 Task: Find connections with filter location Maināguri with filter topic #Sustainabilitywith filter profile language Potuguese with filter current company Manappuram Finance Limited with filter school Bharath Institute Of Science And Technology with filter industry Computer Games with filter service category UX Research with filter keywords title Editor/Proofreader
Action: Mouse moved to (471, 66)
Screenshot: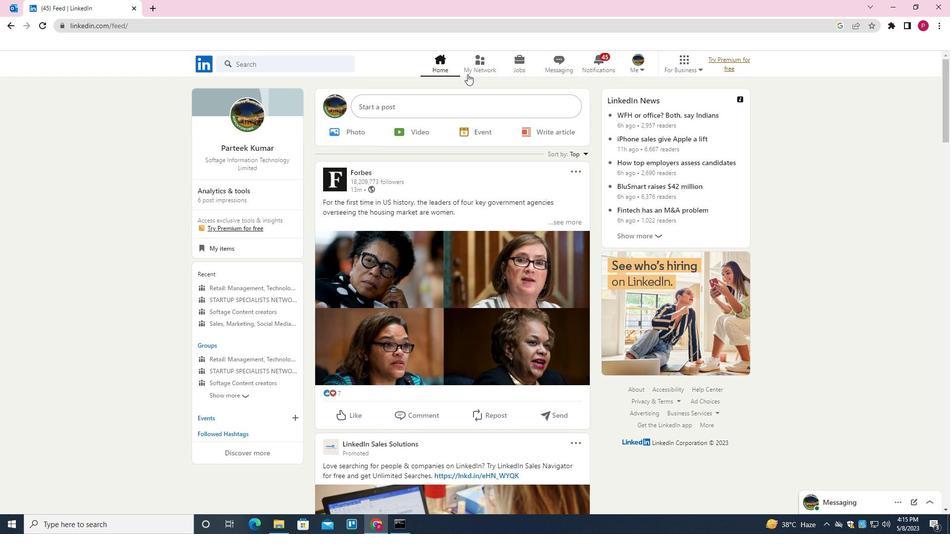
Action: Mouse pressed left at (471, 66)
Screenshot: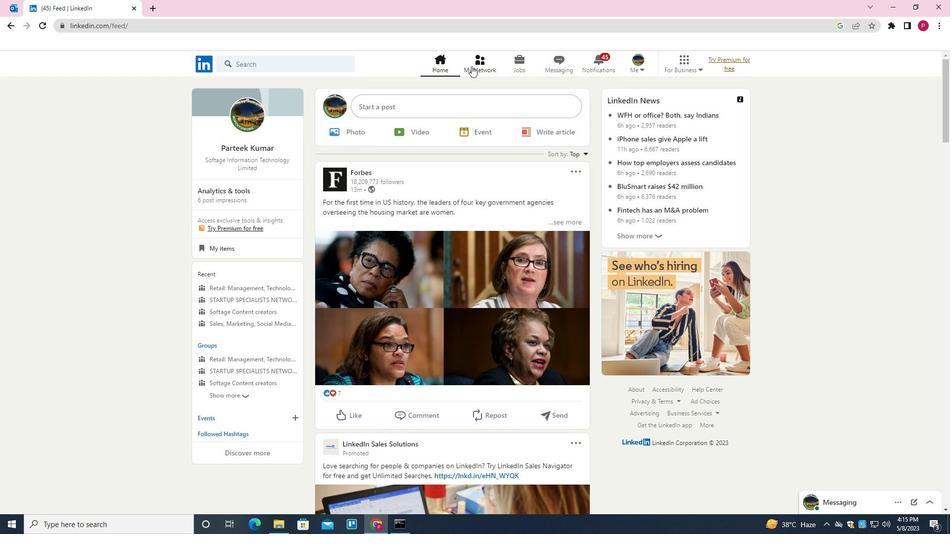 
Action: Mouse moved to (477, 62)
Screenshot: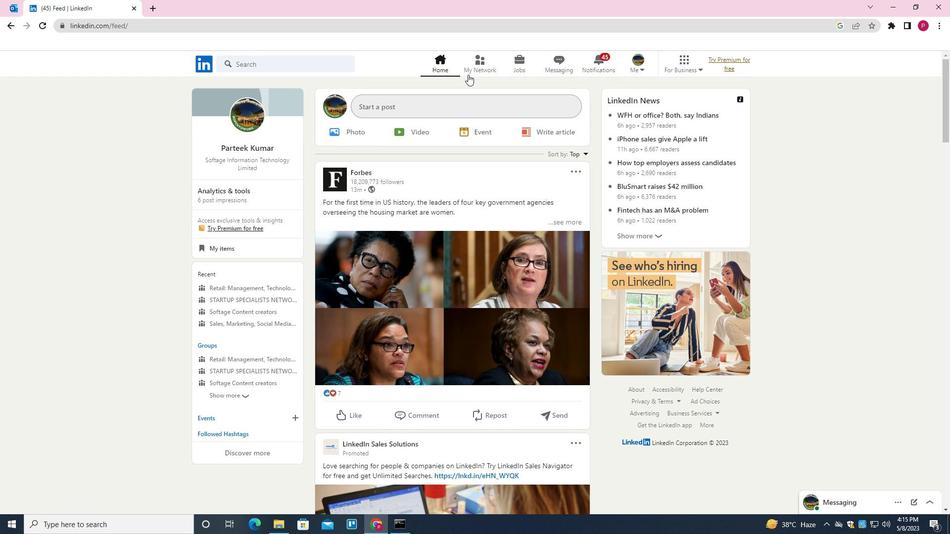 
Action: Mouse pressed left at (477, 62)
Screenshot: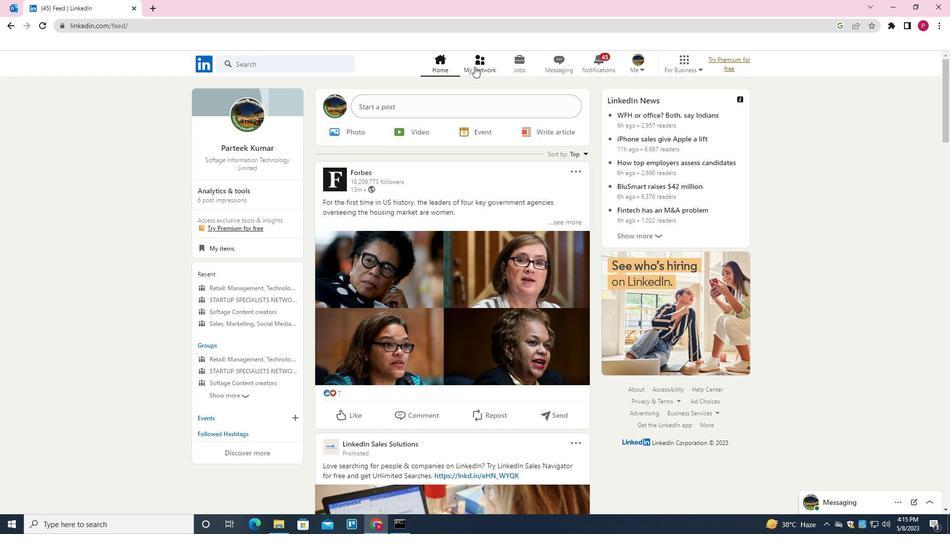 
Action: Mouse moved to (323, 118)
Screenshot: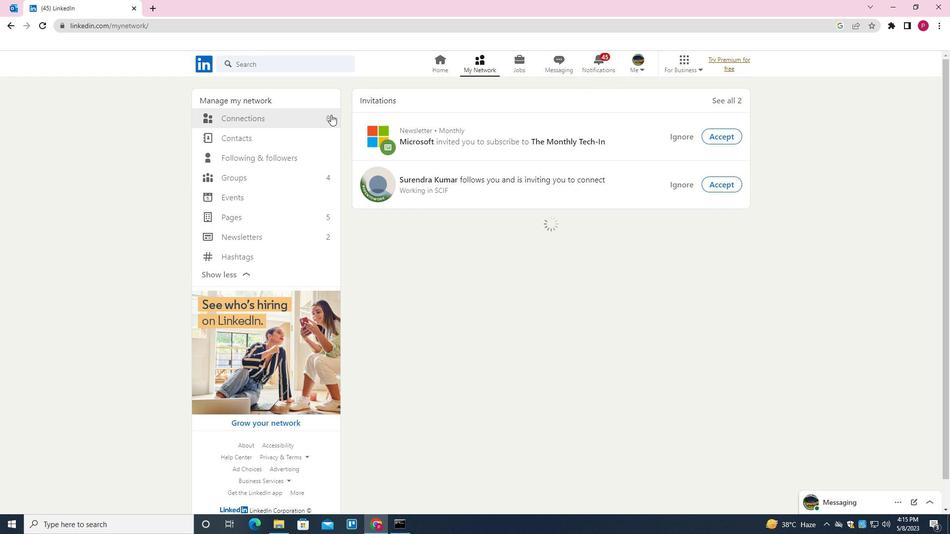 
Action: Mouse pressed left at (323, 118)
Screenshot: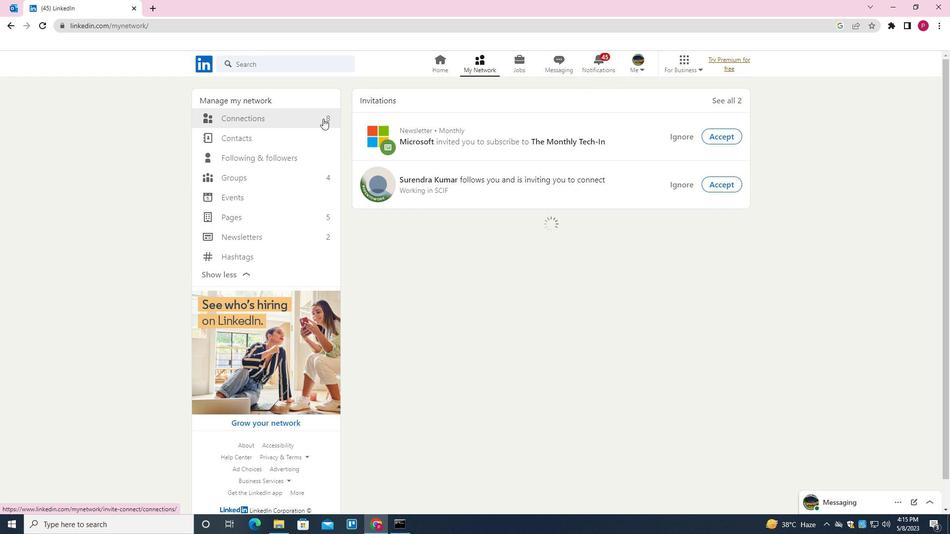 
Action: Mouse moved to (543, 116)
Screenshot: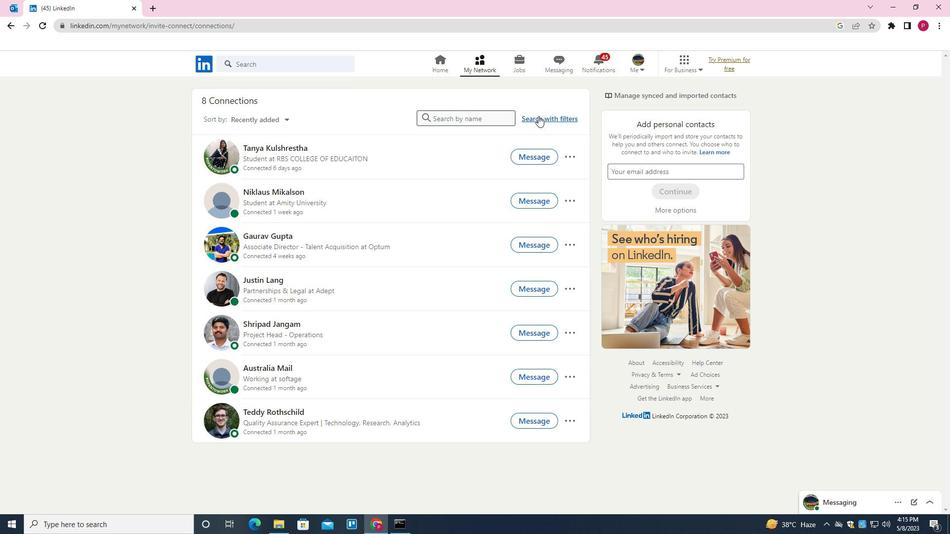 
Action: Mouse pressed left at (543, 116)
Screenshot: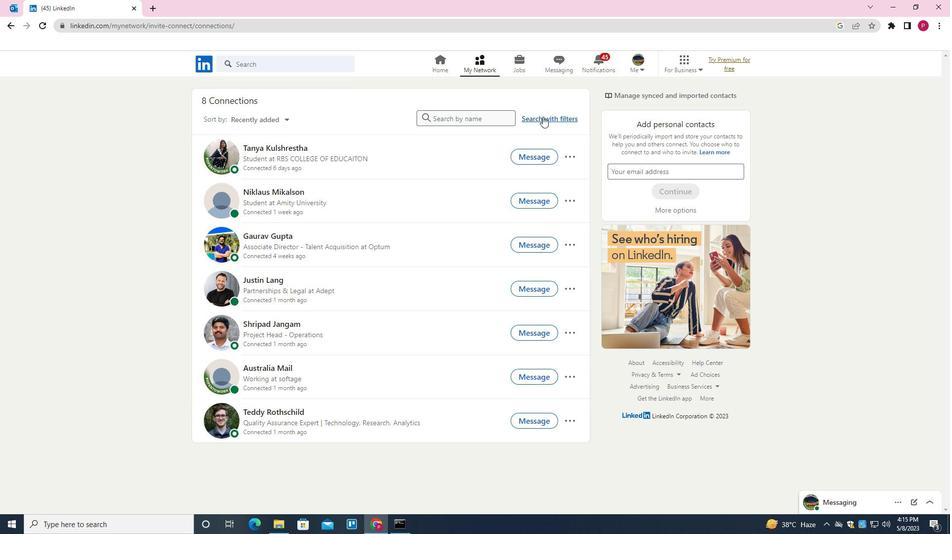 
Action: Mouse moved to (512, 91)
Screenshot: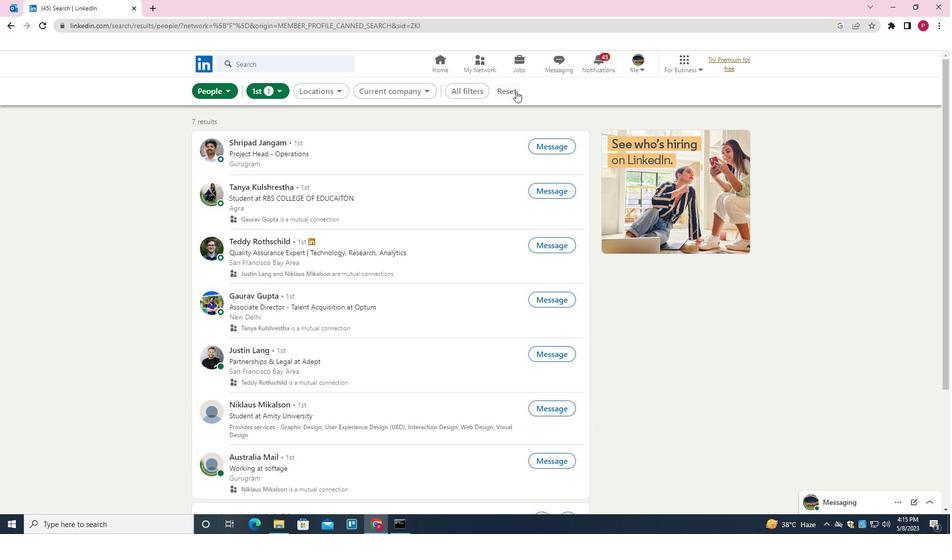 
Action: Mouse pressed left at (512, 91)
Screenshot: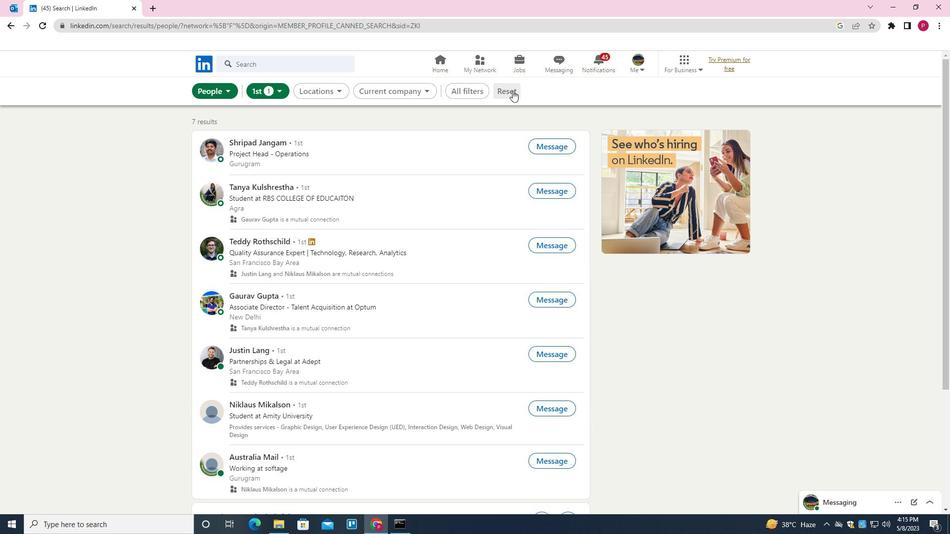 
Action: Mouse moved to (485, 89)
Screenshot: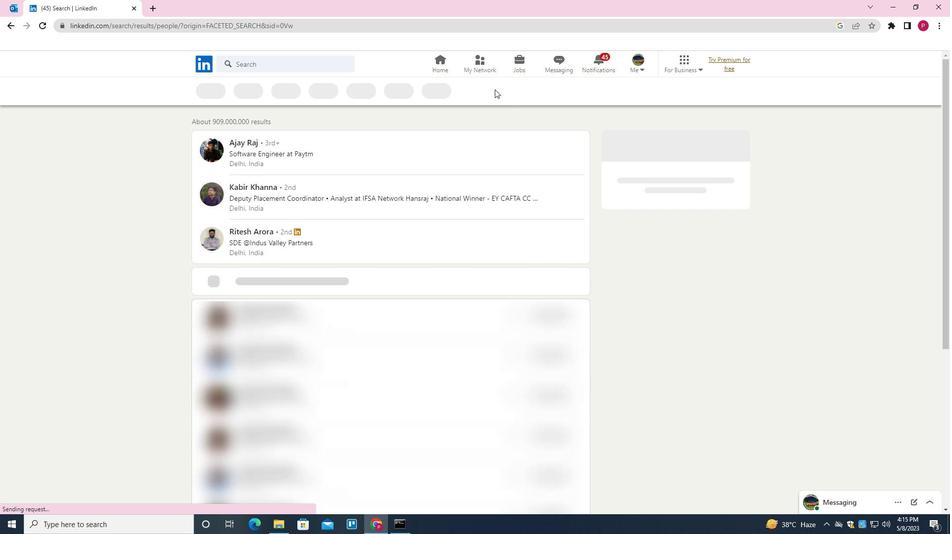 
Action: Mouse pressed left at (485, 89)
Screenshot: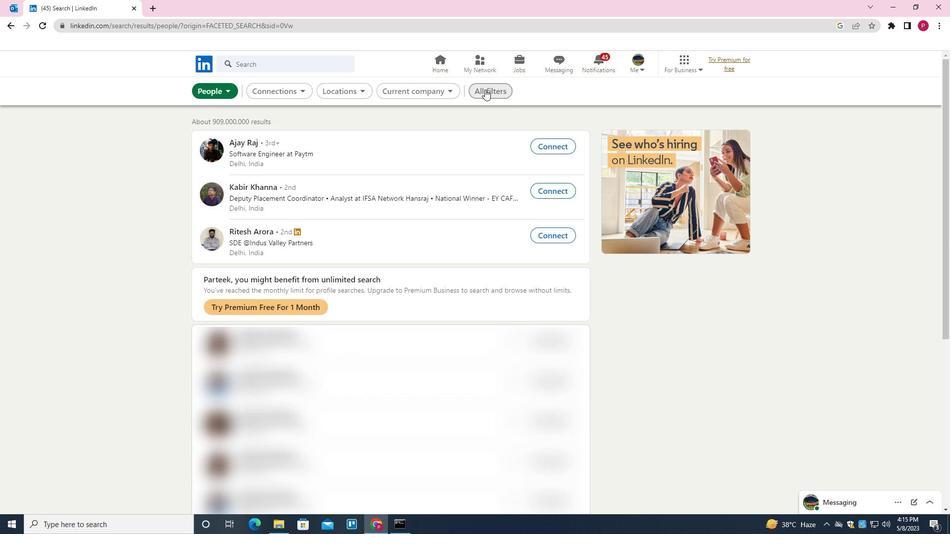 
Action: Mouse moved to (713, 255)
Screenshot: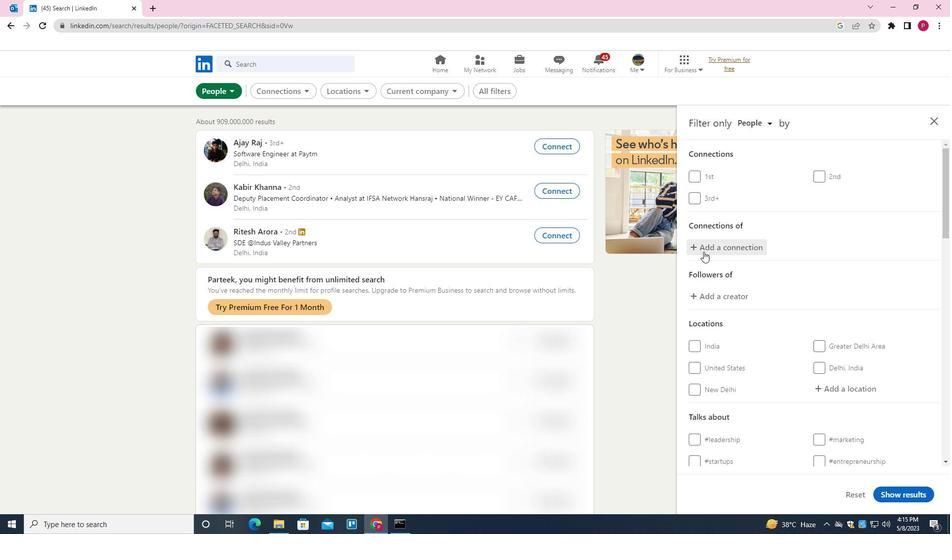 
Action: Mouse scrolled (713, 254) with delta (0, 0)
Screenshot: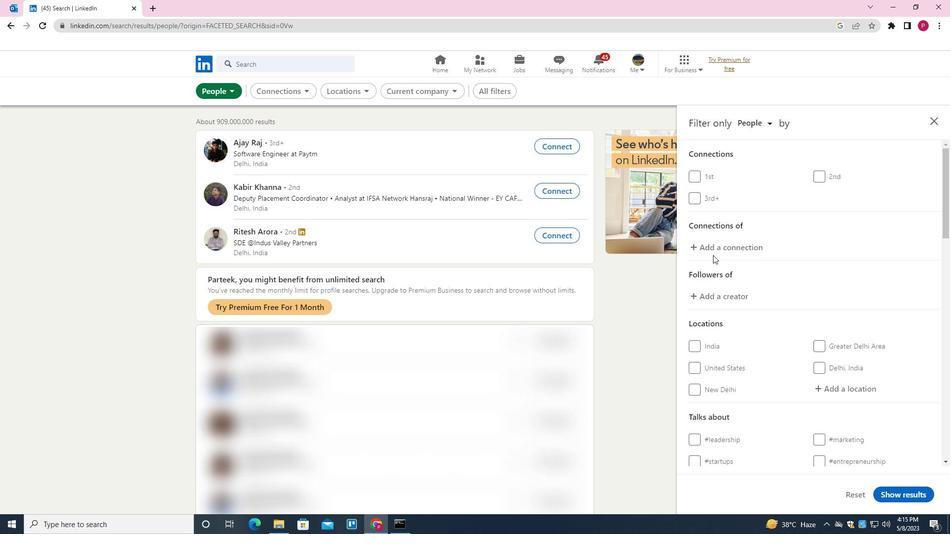 
Action: Mouse moved to (714, 256)
Screenshot: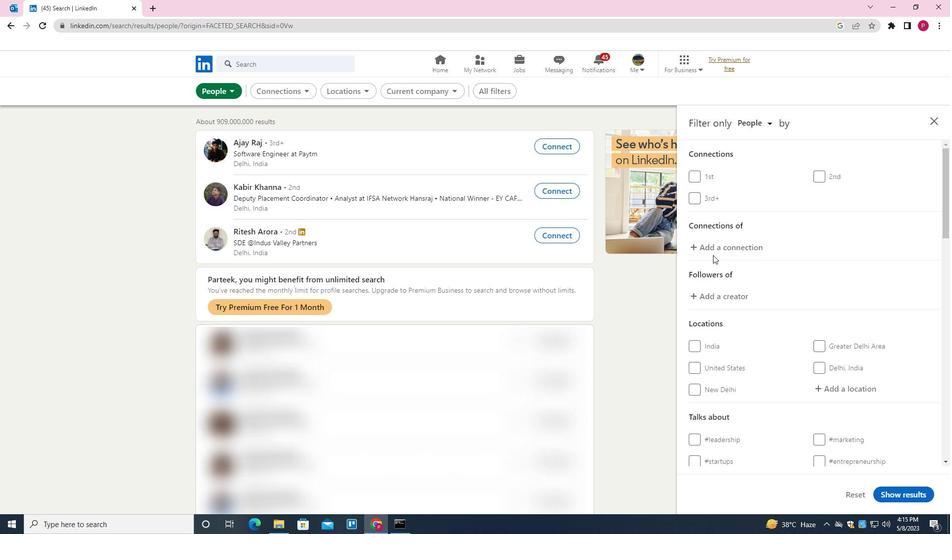 
Action: Mouse scrolled (714, 255) with delta (0, 0)
Screenshot: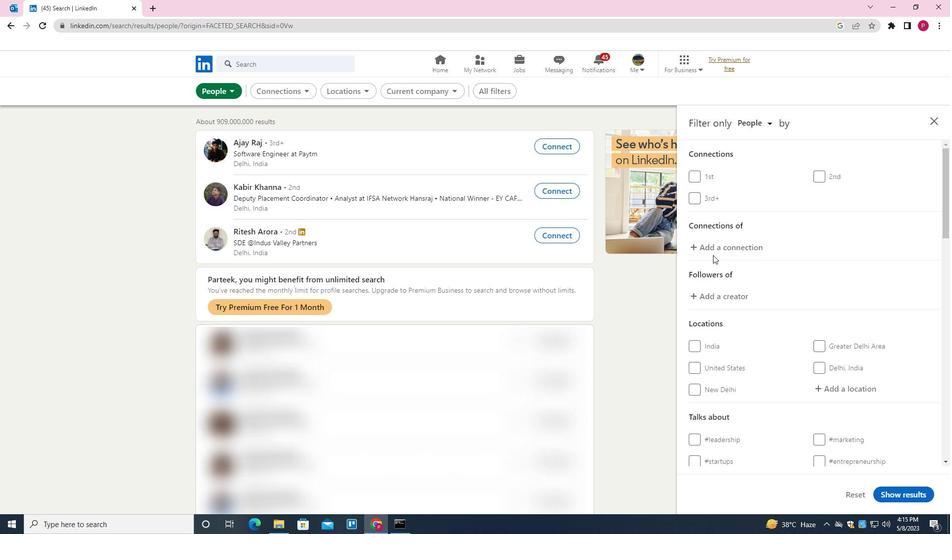 
Action: Mouse scrolled (714, 255) with delta (0, 0)
Screenshot: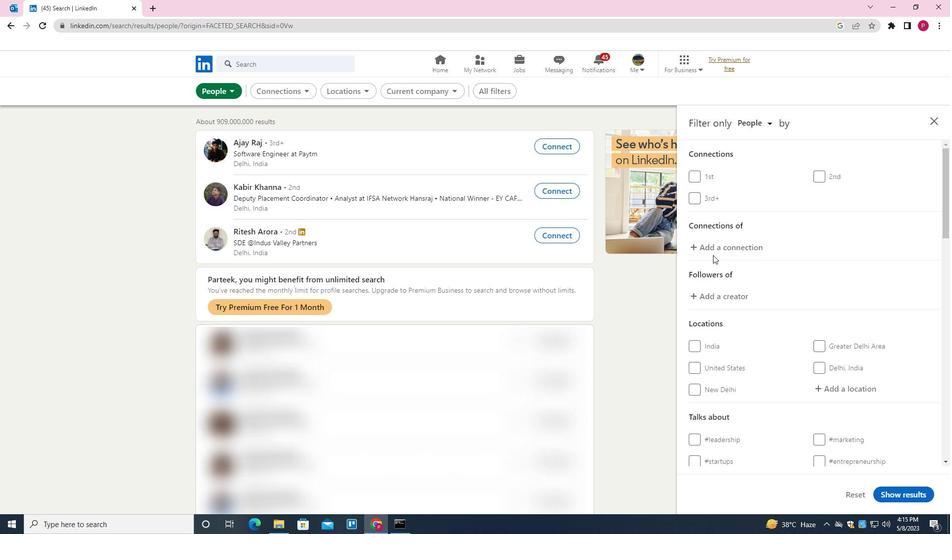 
Action: Mouse moved to (835, 237)
Screenshot: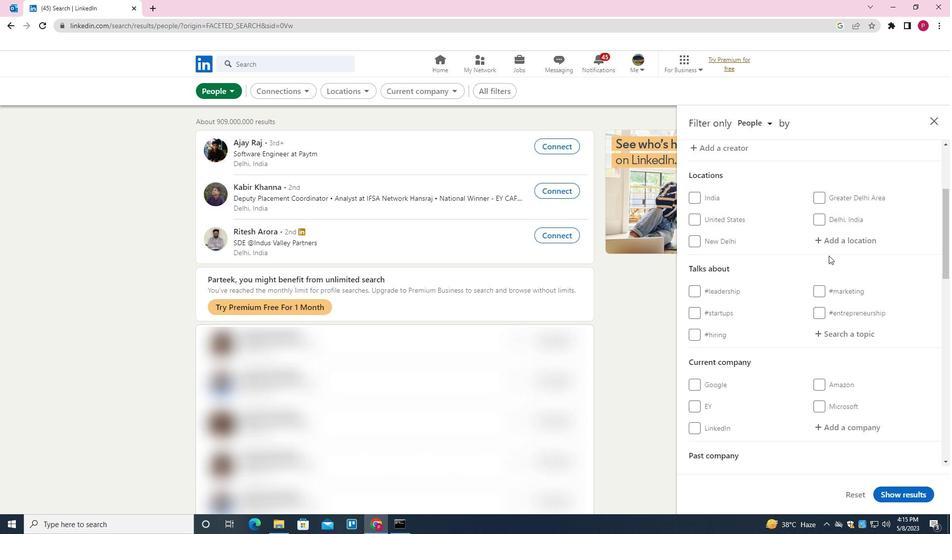 
Action: Mouse pressed left at (835, 237)
Screenshot: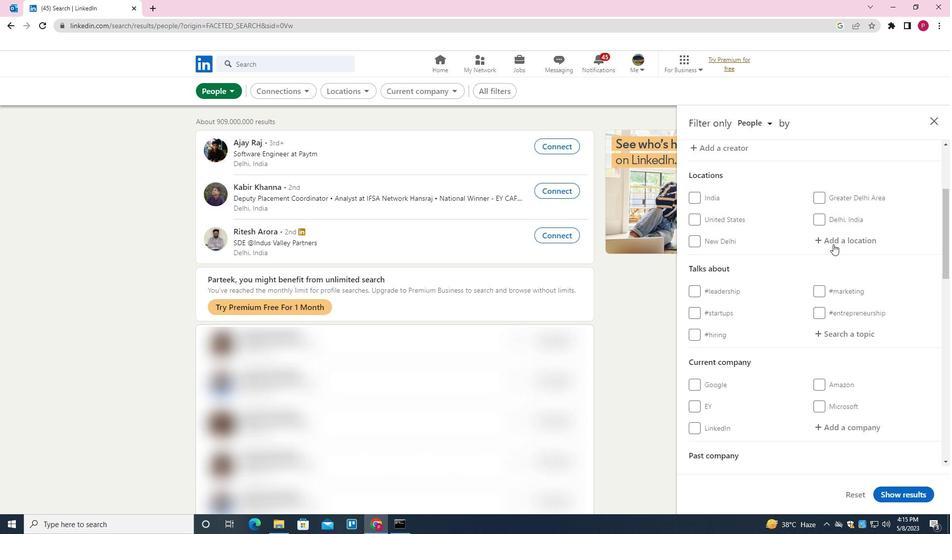 
Action: Mouse moved to (736, 270)
Screenshot: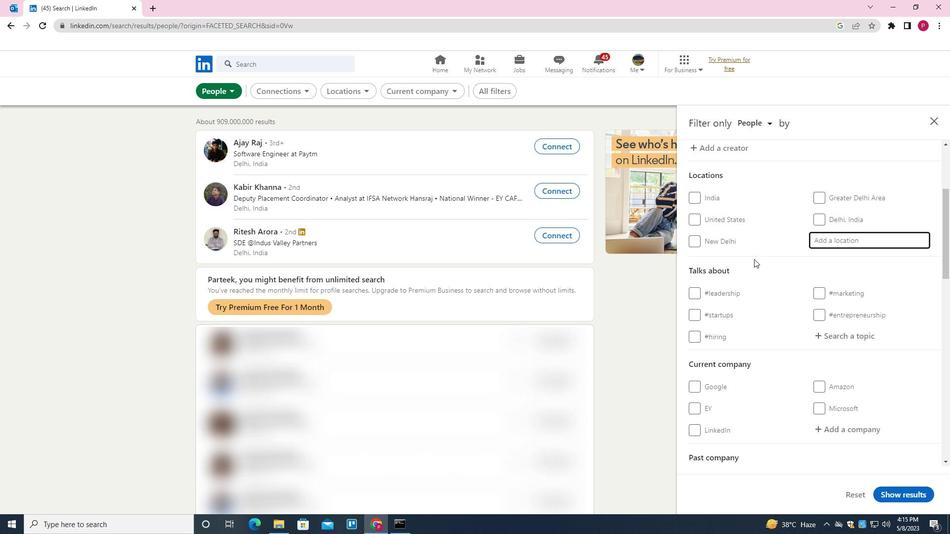 
Action: Key pressed <Key.shift>MAINAGURI<Key.down><Key.enter>
Screenshot: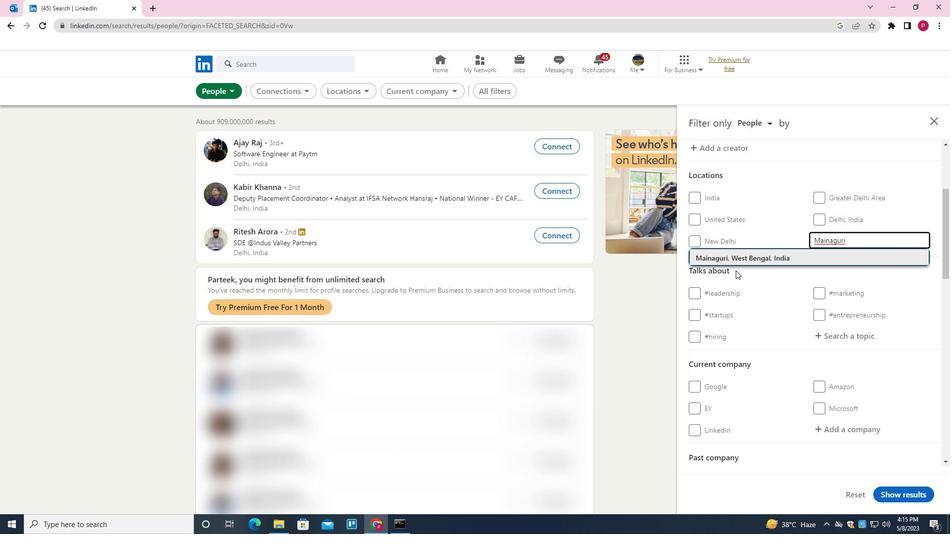 
Action: Mouse moved to (744, 265)
Screenshot: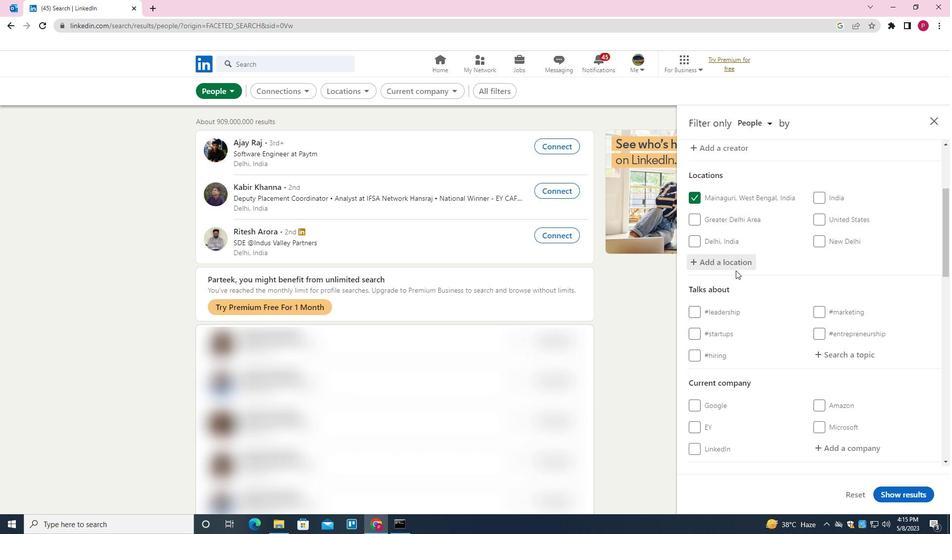 
Action: Mouse scrolled (744, 265) with delta (0, 0)
Screenshot: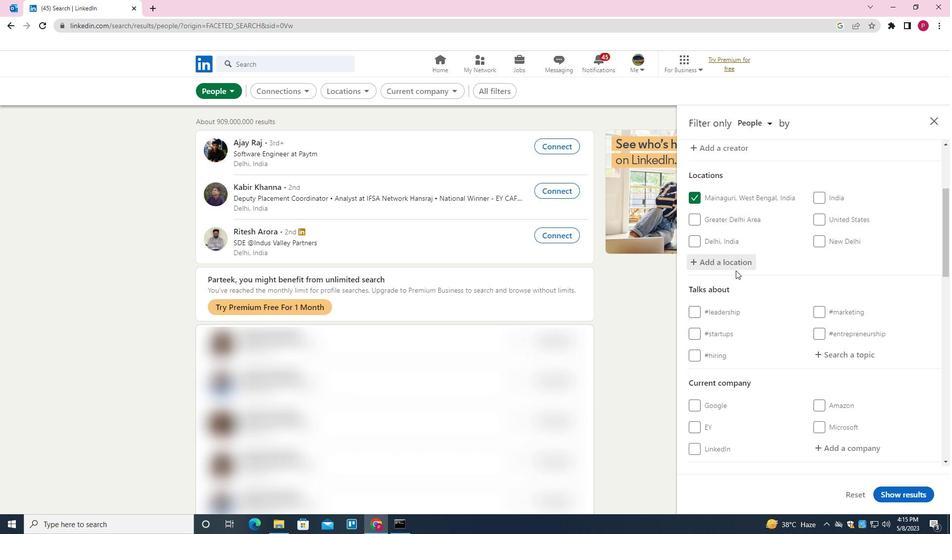 
Action: Mouse moved to (745, 265)
Screenshot: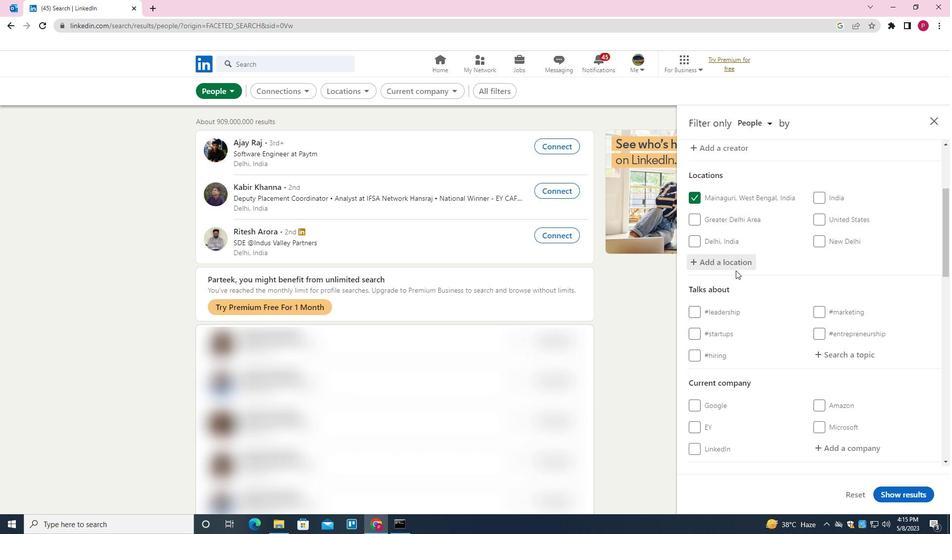 
Action: Mouse scrolled (745, 265) with delta (0, 0)
Screenshot: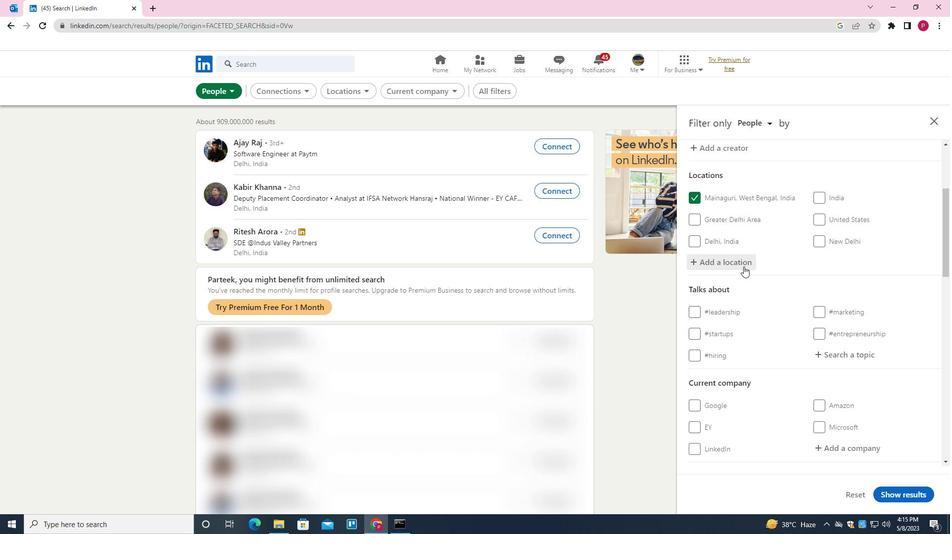 
Action: Mouse moved to (849, 251)
Screenshot: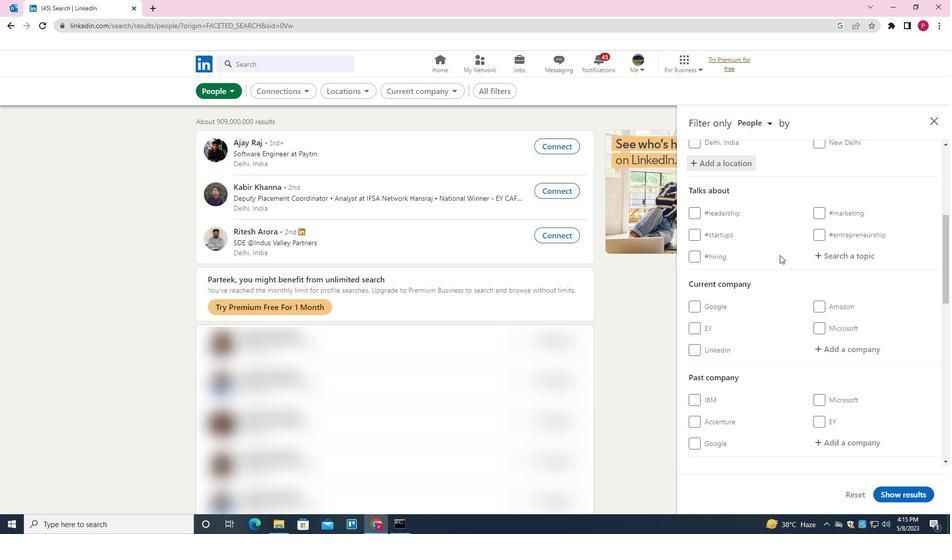 
Action: Mouse pressed left at (849, 251)
Screenshot: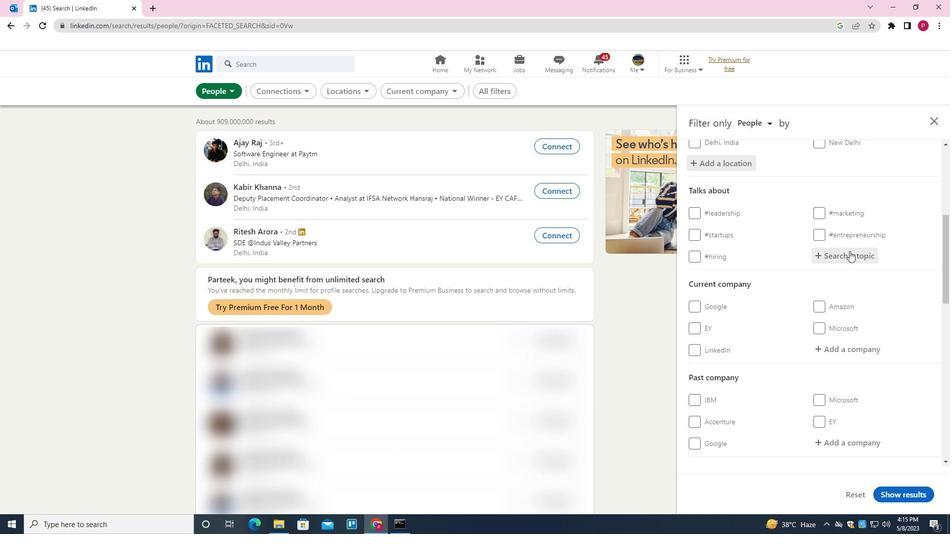 
Action: Mouse moved to (820, 268)
Screenshot: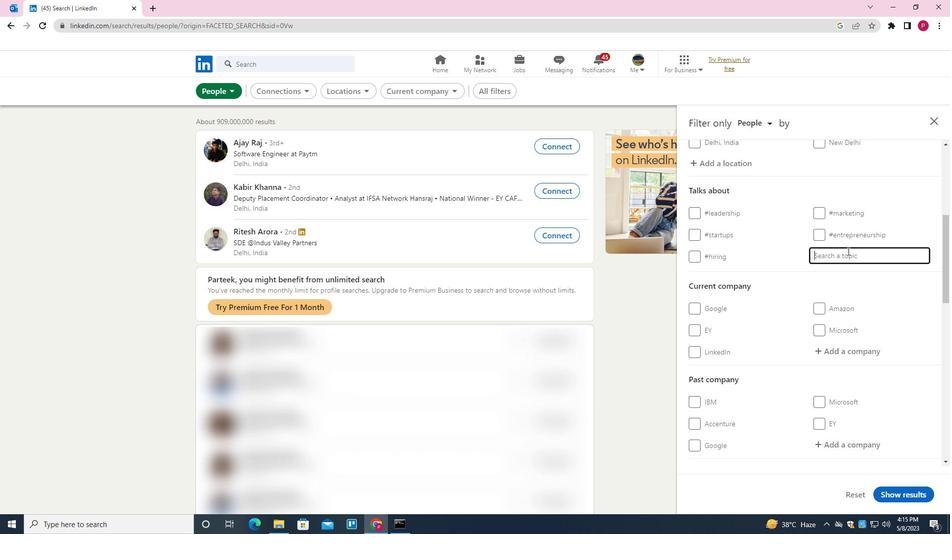 
Action: Key pressed SUSTAINABILITY<Key.down><Key.enter>
Screenshot: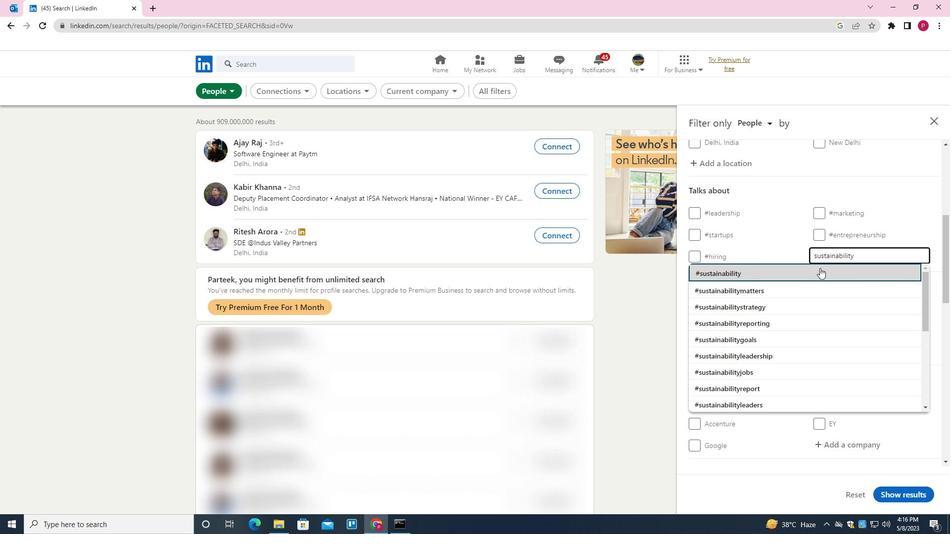 
Action: Mouse scrolled (820, 267) with delta (0, 0)
Screenshot: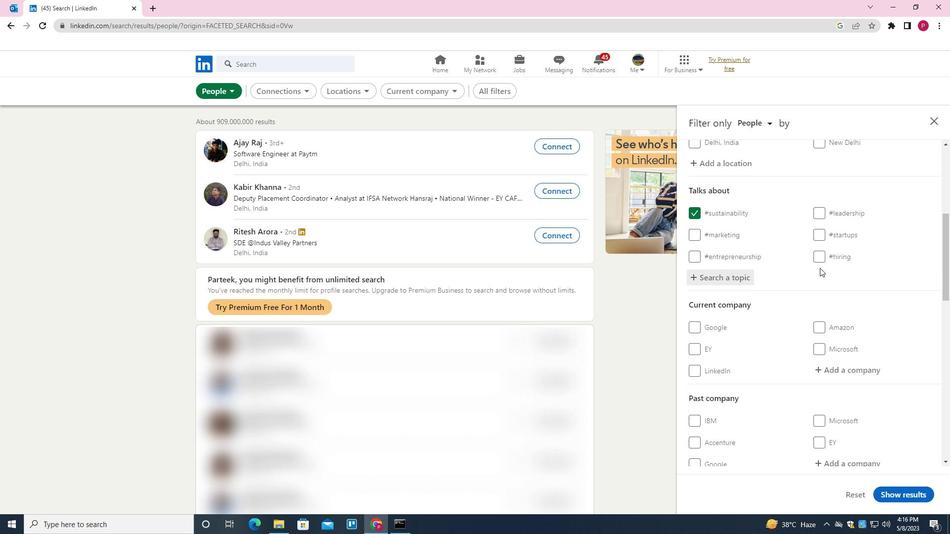 
Action: Mouse scrolled (820, 267) with delta (0, 0)
Screenshot: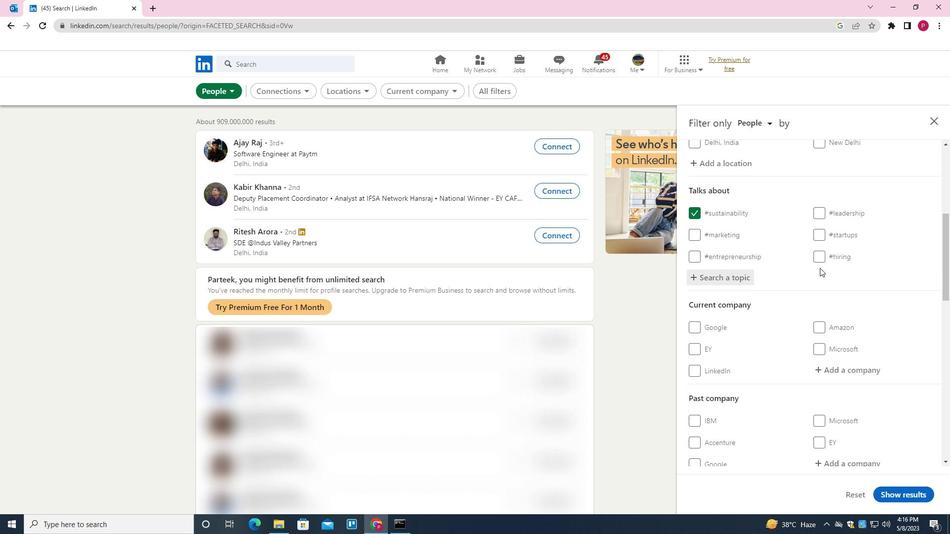 
Action: Mouse scrolled (820, 267) with delta (0, 0)
Screenshot: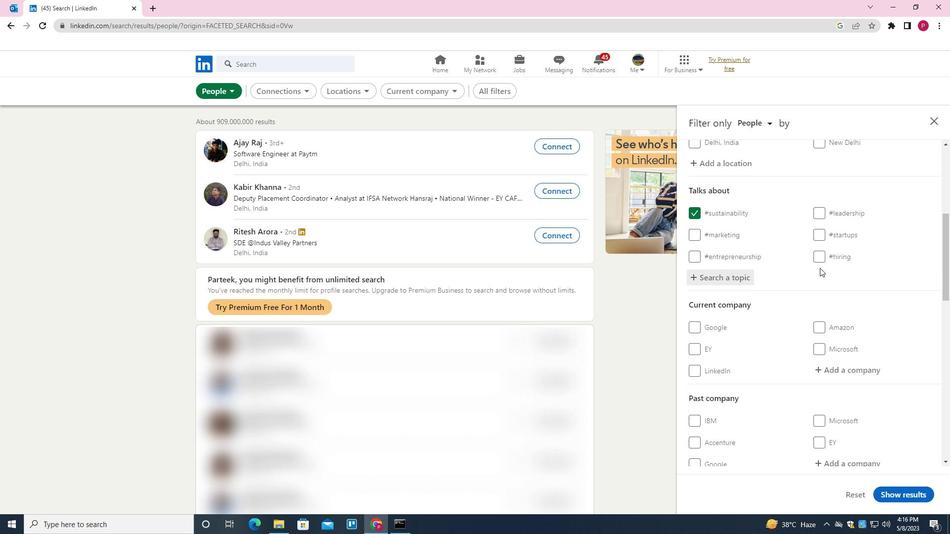 
Action: Mouse scrolled (820, 267) with delta (0, 0)
Screenshot: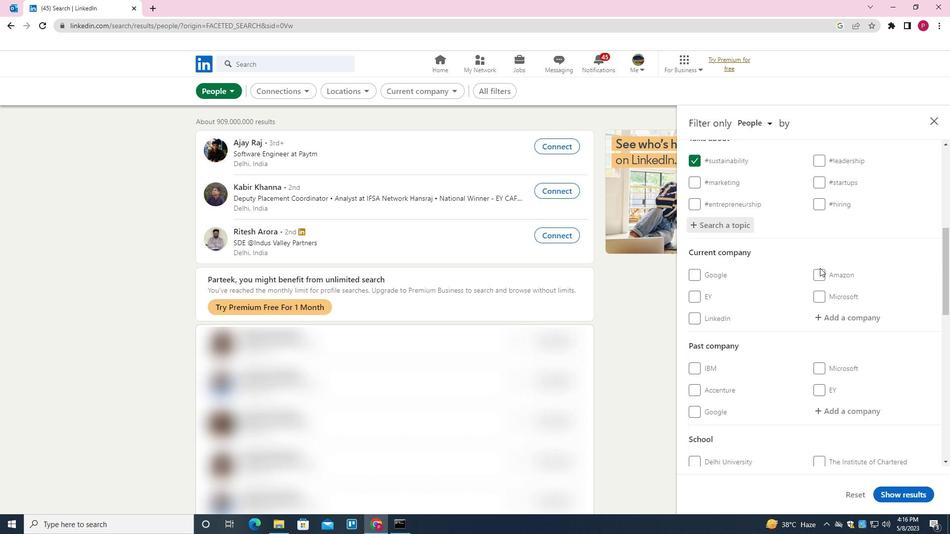 
Action: Mouse scrolled (820, 267) with delta (0, 0)
Screenshot: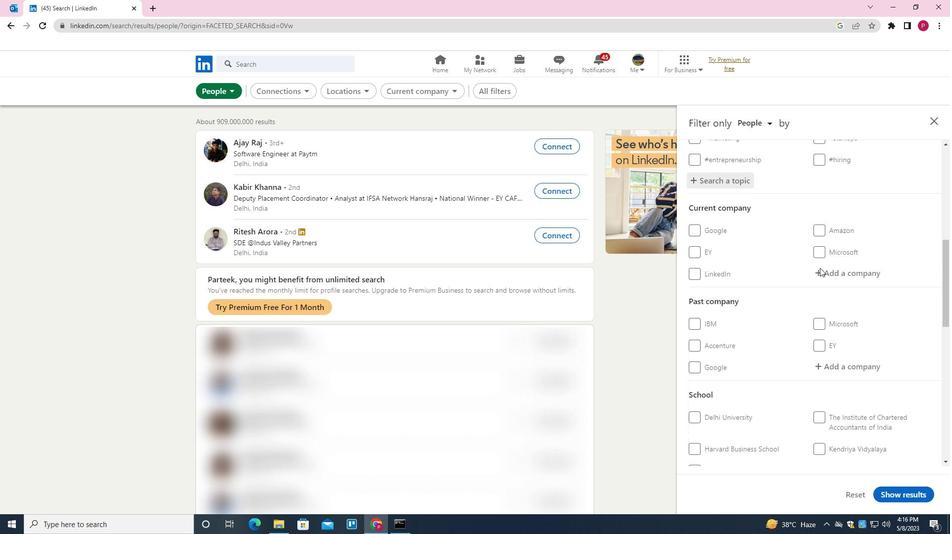 
Action: Mouse scrolled (820, 267) with delta (0, 0)
Screenshot: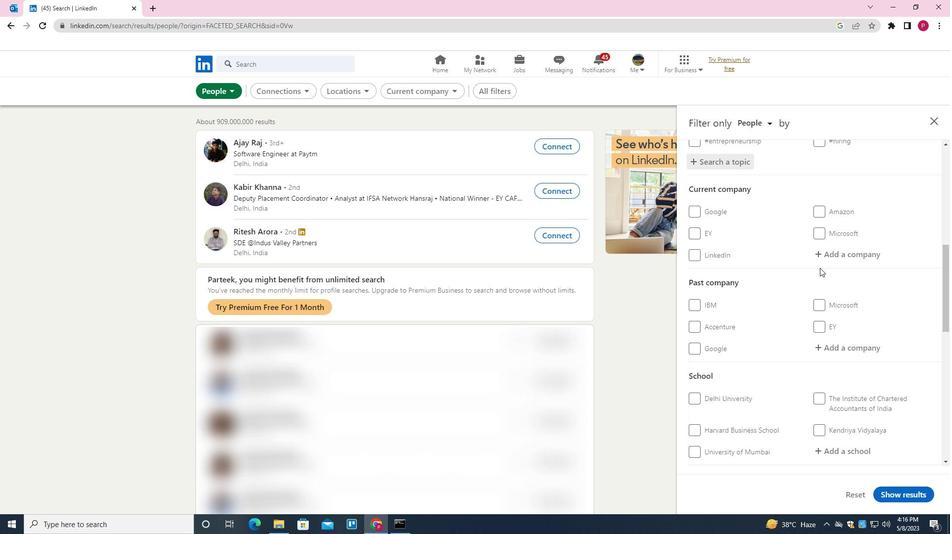 
Action: Mouse moved to (763, 272)
Screenshot: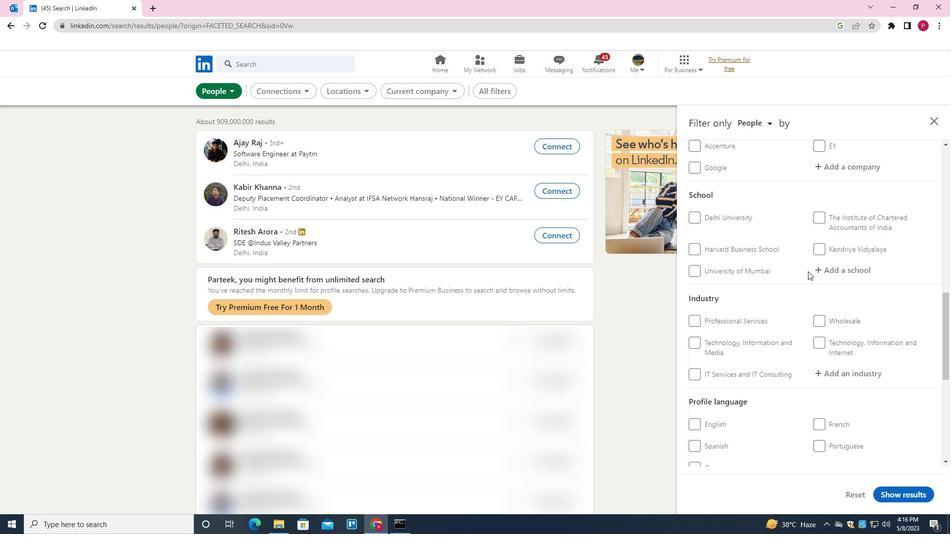 
Action: Mouse scrolled (763, 272) with delta (0, 0)
Screenshot: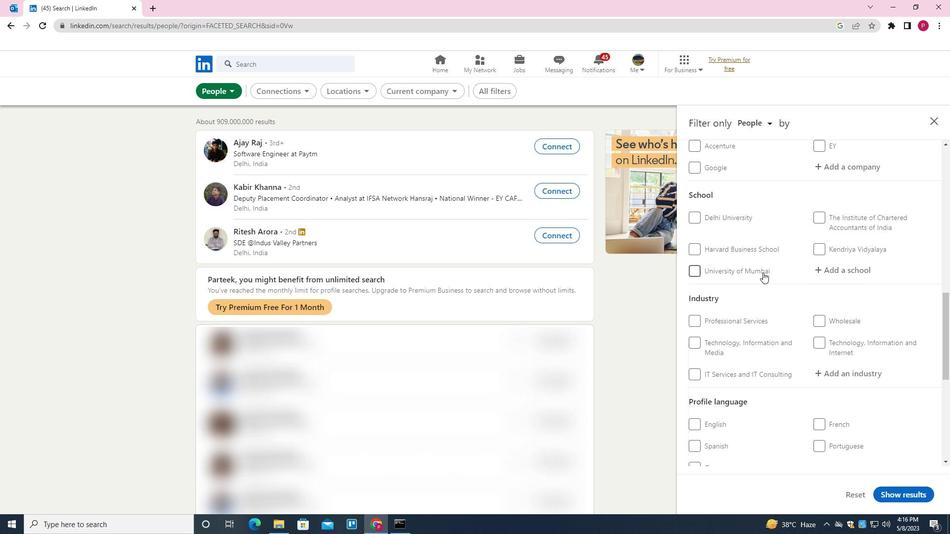 
Action: Mouse scrolled (763, 272) with delta (0, 0)
Screenshot: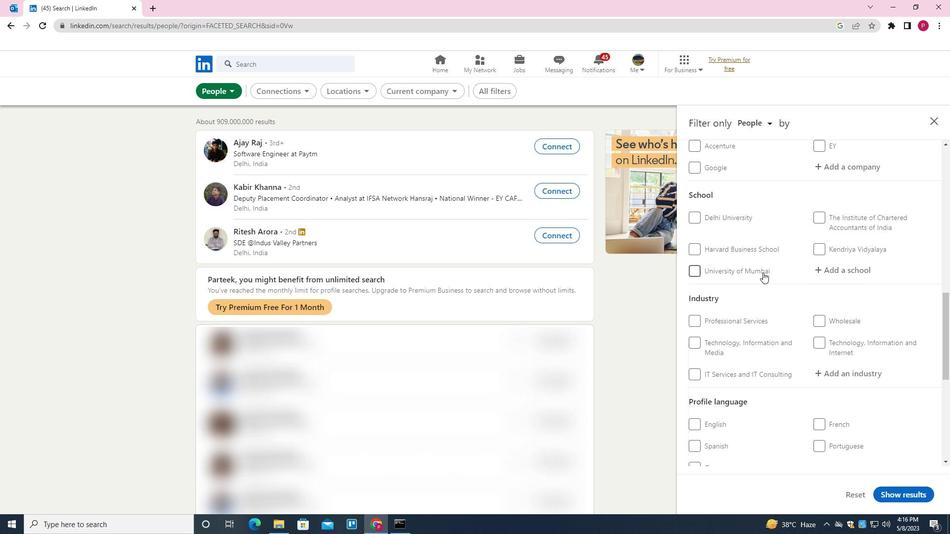 
Action: Mouse scrolled (763, 272) with delta (0, 0)
Screenshot: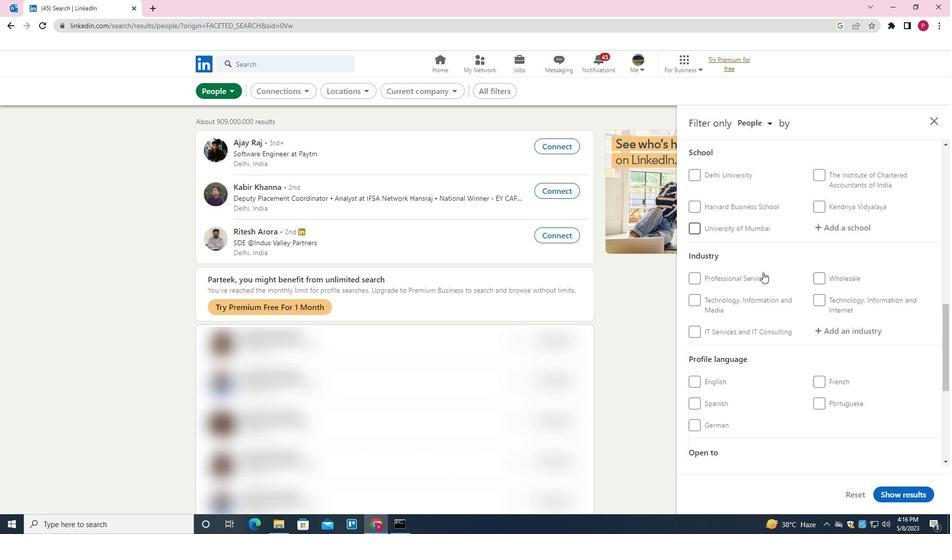 
Action: Mouse scrolled (763, 272) with delta (0, 0)
Screenshot: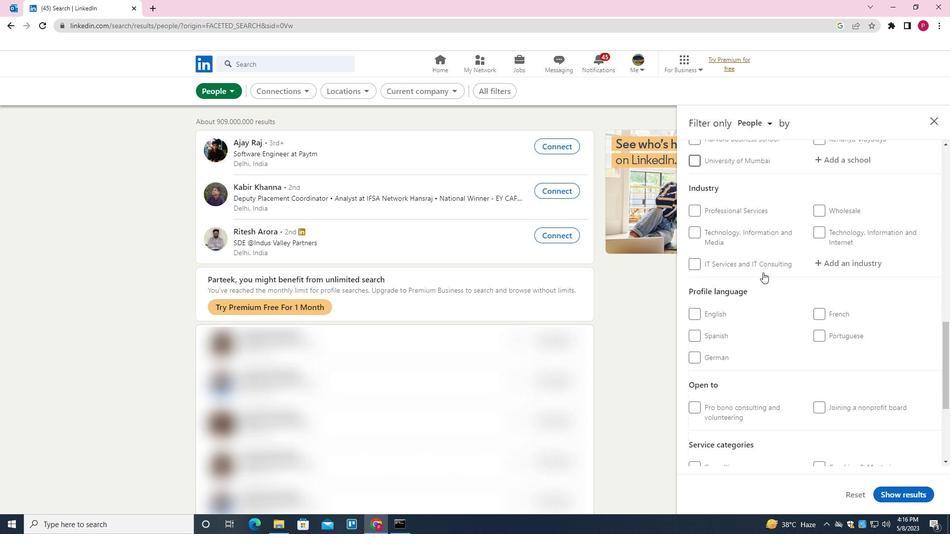 
Action: Mouse moved to (813, 251)
Screenshot: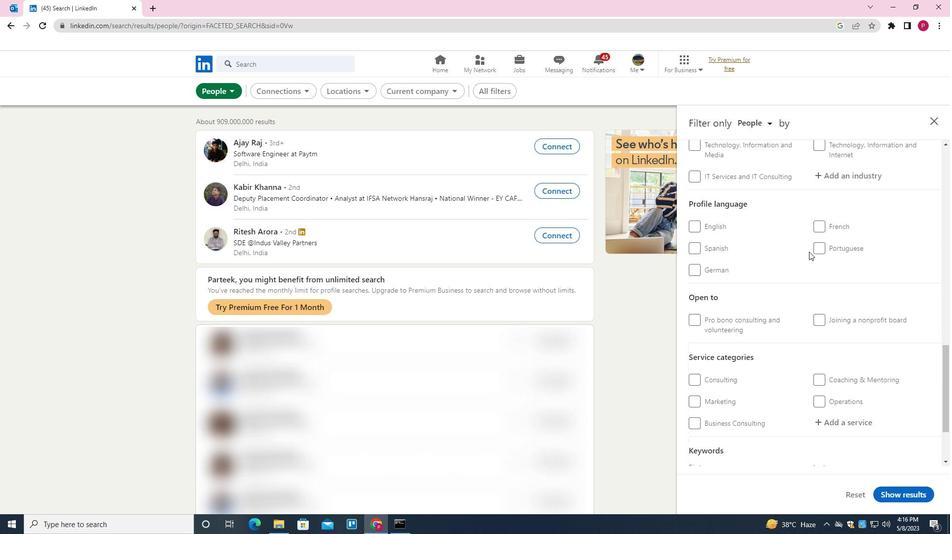 
Action: Mouse pressed left at (813, 251)
Screenshot: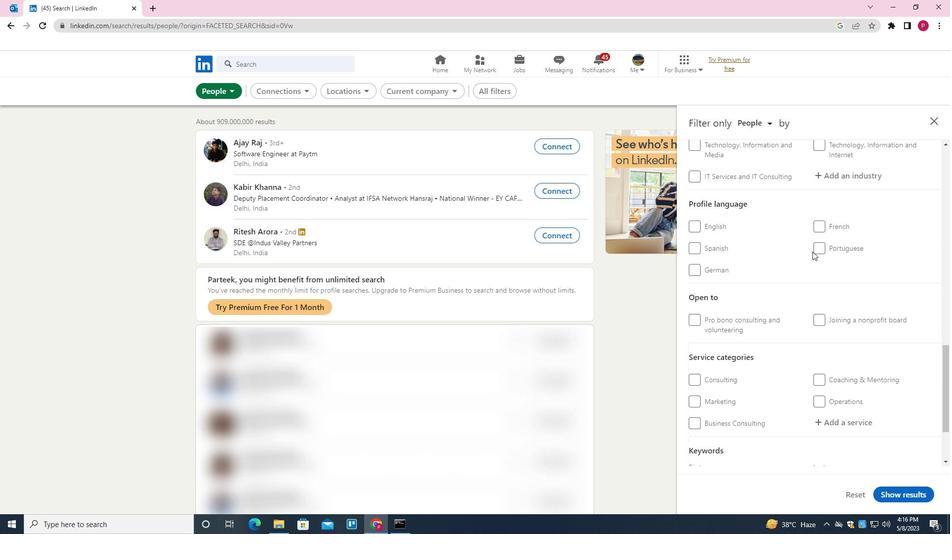 
Action: Mouse moved to (740, 283)
Screenshot: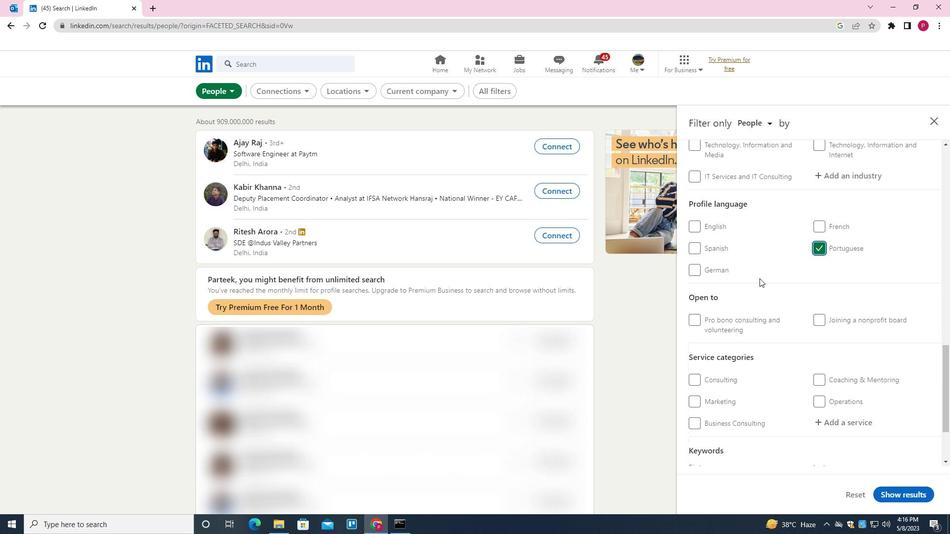 
Action: Mouse scrolled (740, 283) with delta (0, 0)
Screenshot: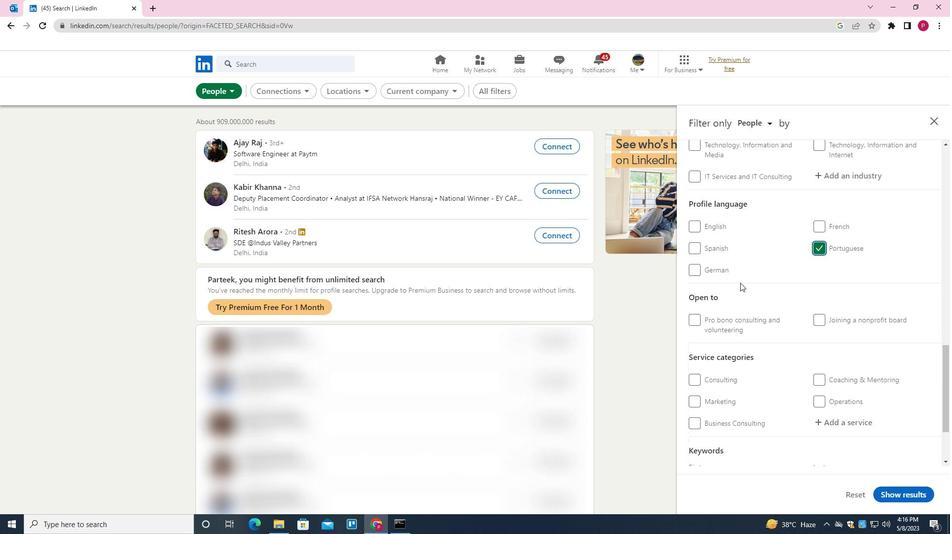 
Action: Mouse scrolled (740, 283) with delta (0, 0)
Screenshot: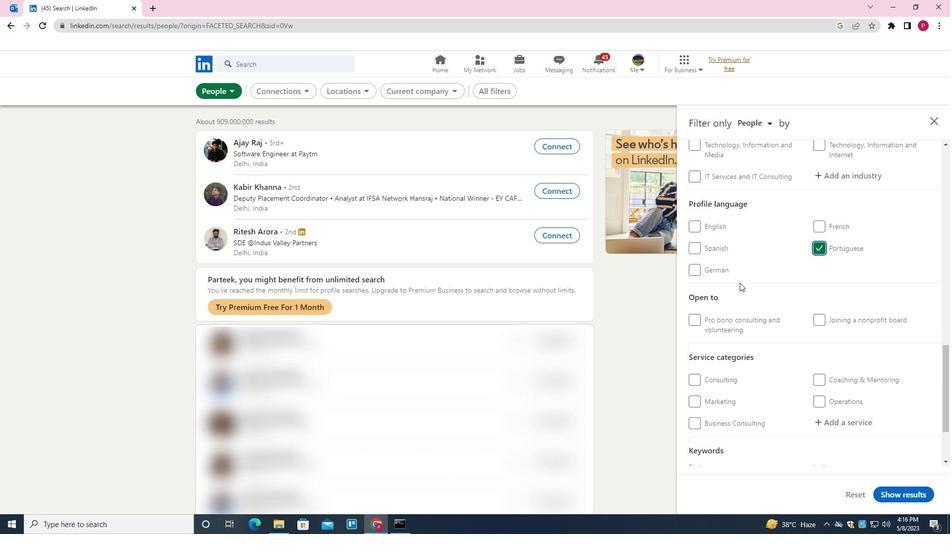 
Action: Mouse scrolled (740, 283) with delta (0, 0)
Screenshot: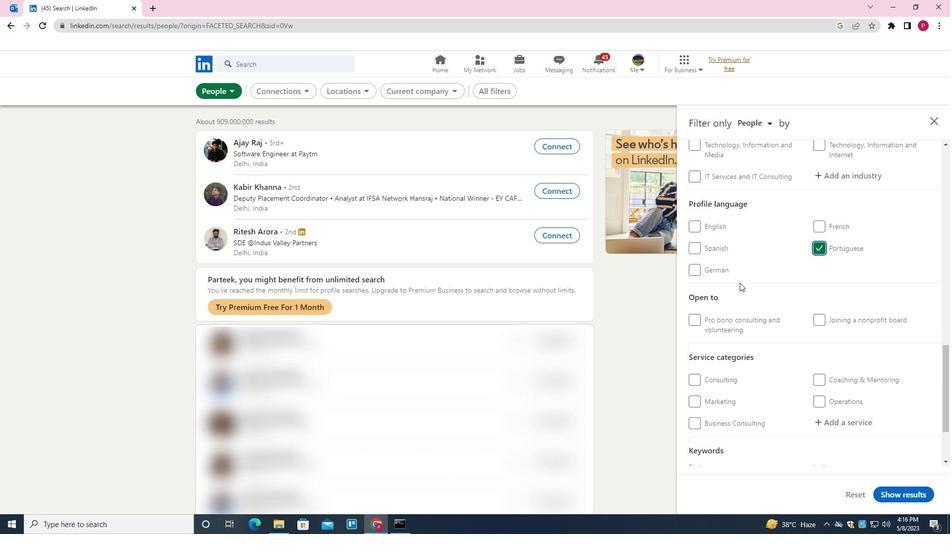 
Action: Mouse scrolled (740, 283) with delta (0, 0)
Screenshot: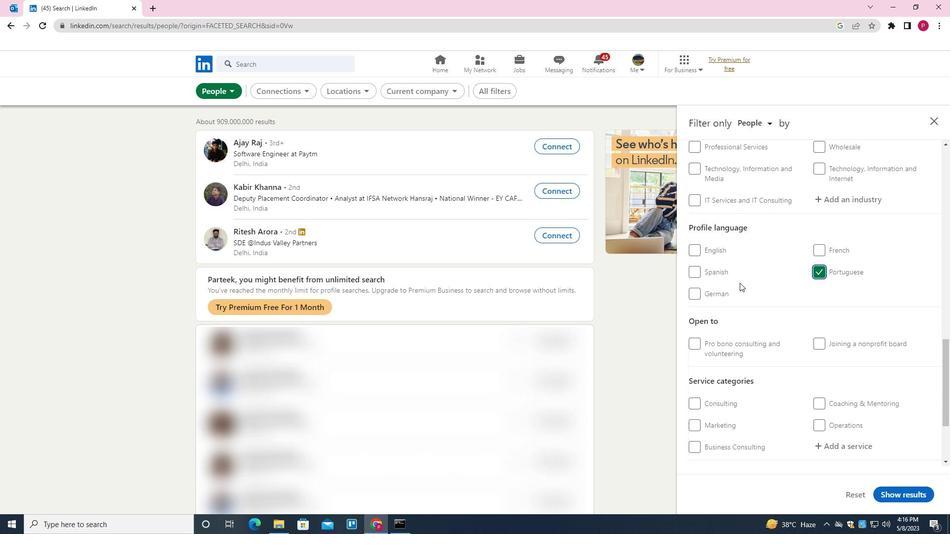 
Action: Mouse scrolled (740, 283) with delta (0, 0)
Screenshot: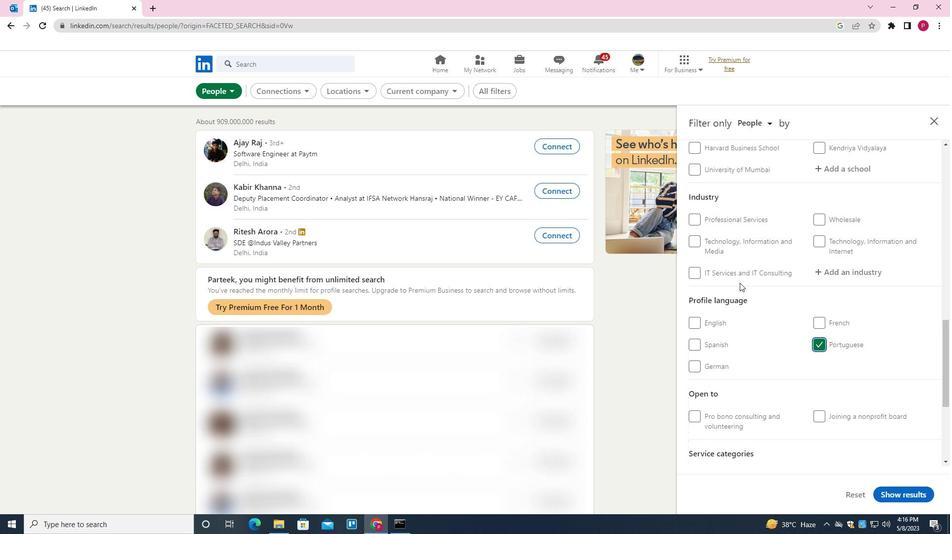 
Action: Mouse scrolled (740, 283) with delta (0, 0)
Screenshot: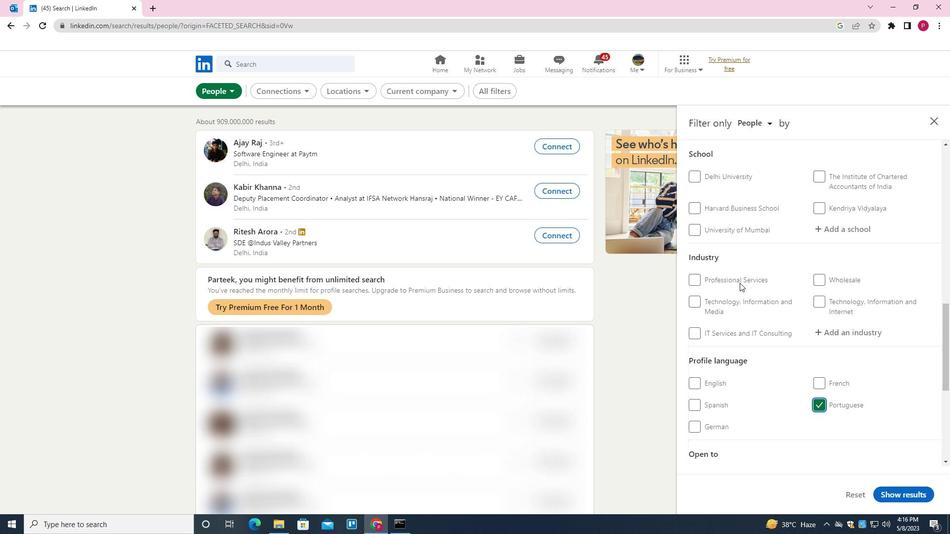
Action: Mouse scrolled (740, 283) with delta (0, 0)
Screenshot: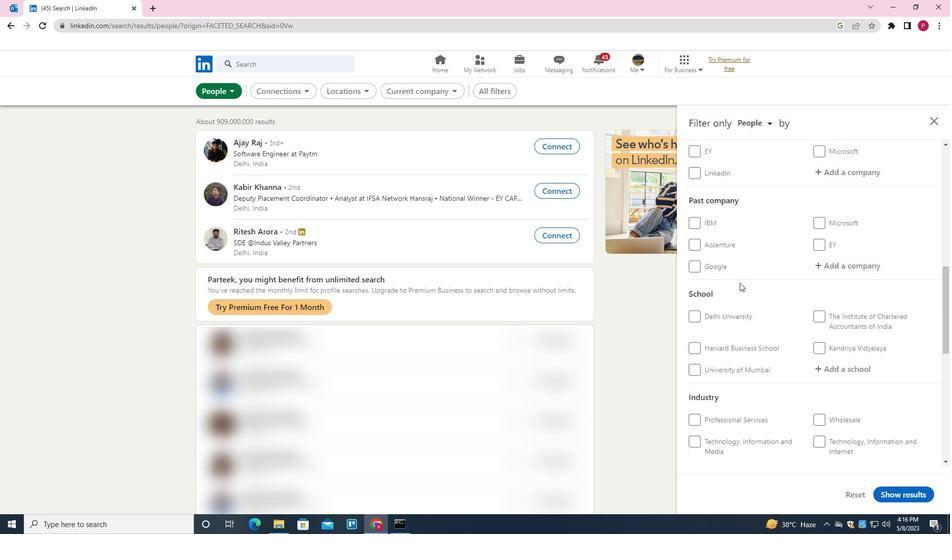 
Action: Mouse scrolled (740, 283) with delta (0, 0)
Screenshot: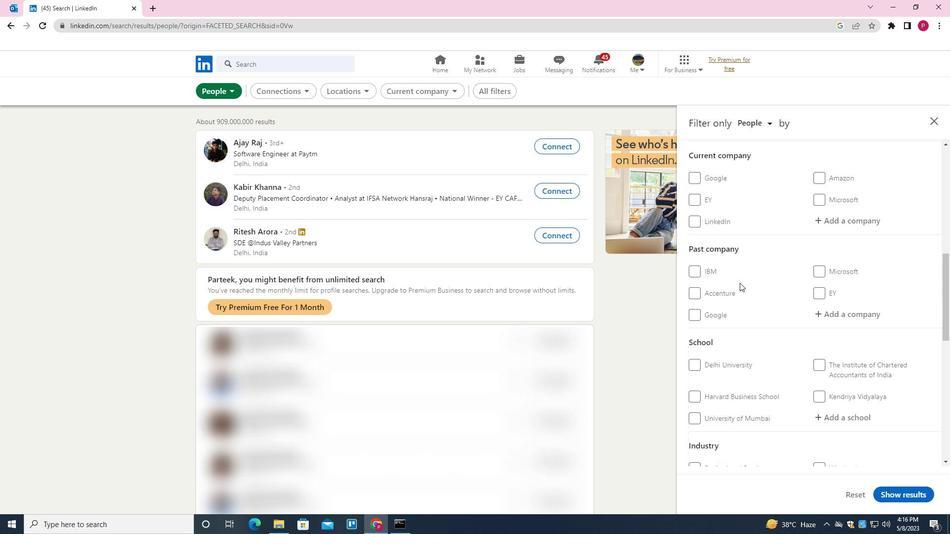 
Action: Mouse scrolled (740, 283) with delta (0, 0)
Screenshot: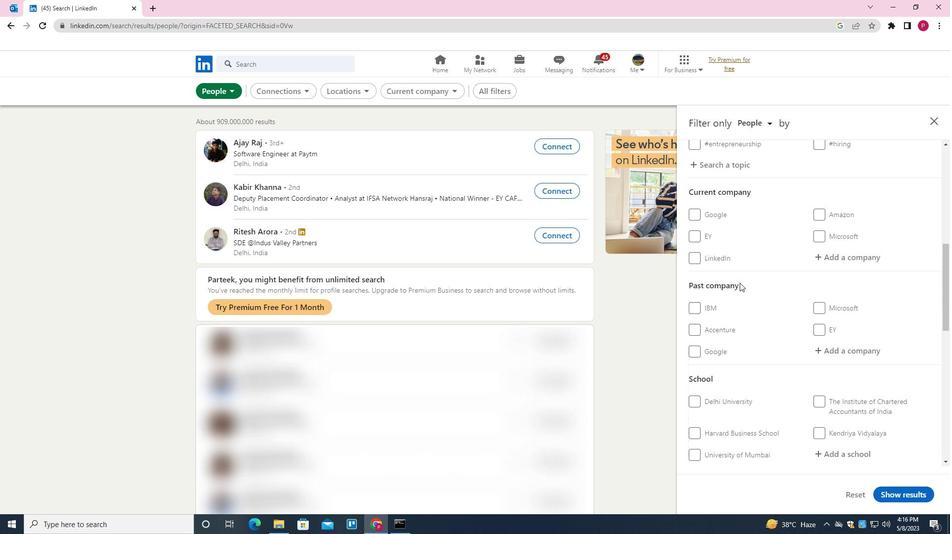 
Action: Mouse scrolled (740, 283) with delta (0, 0)
Screenshot: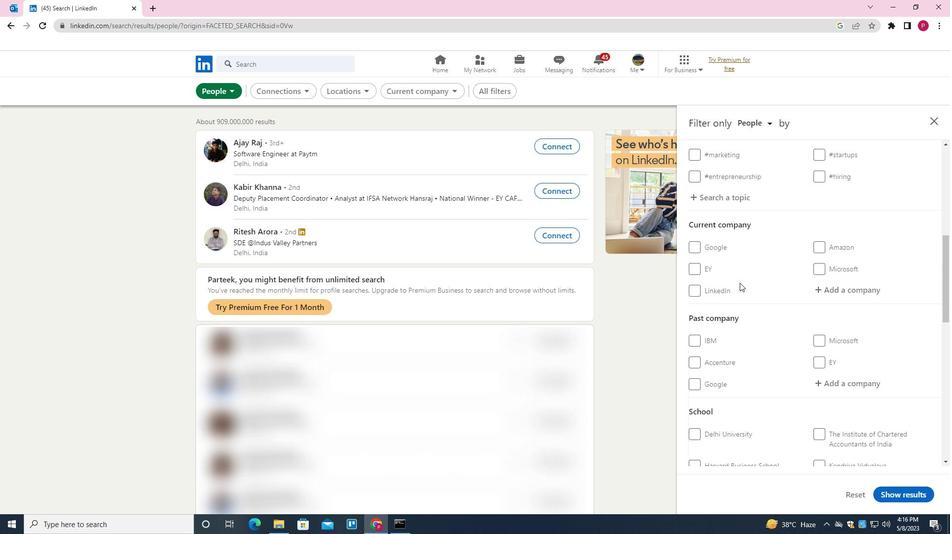 
Action: Mouse scrolled (740, 282) with delta (0, 0)
Screenshot: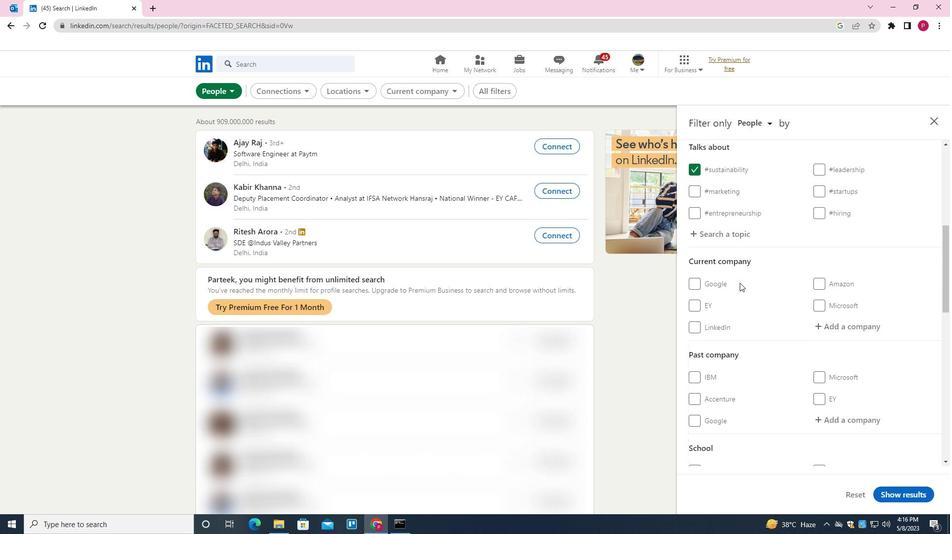 
Action: Mouse scrolled (740, 282) with delta (0, 0)
Screenshot: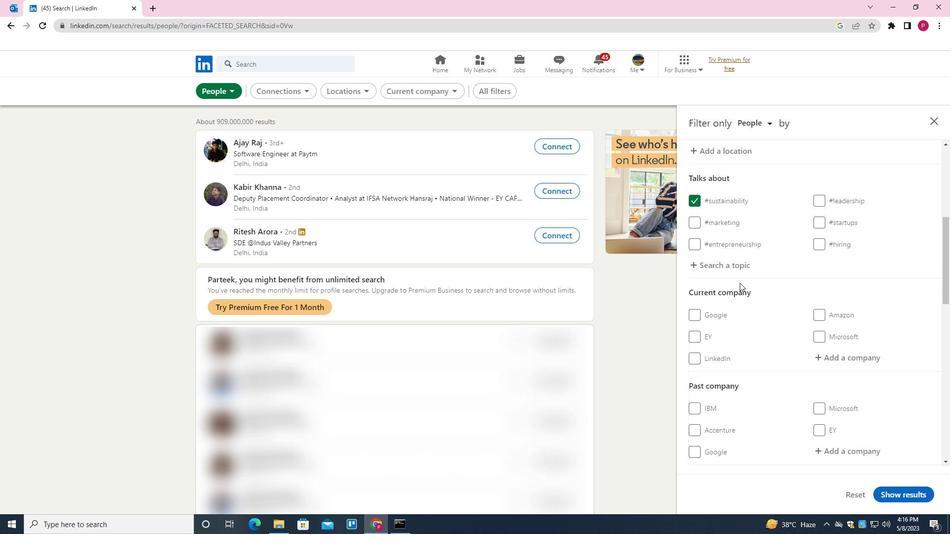 
Action: Mouse moved to (822, 271)
Screenshot: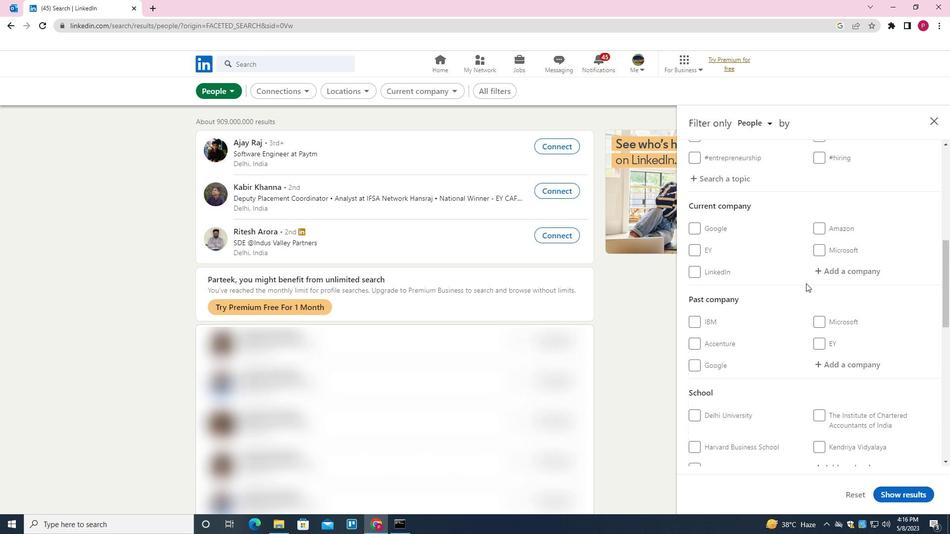 
Action: Mouse pressed left at (822, 271)
Screenshot: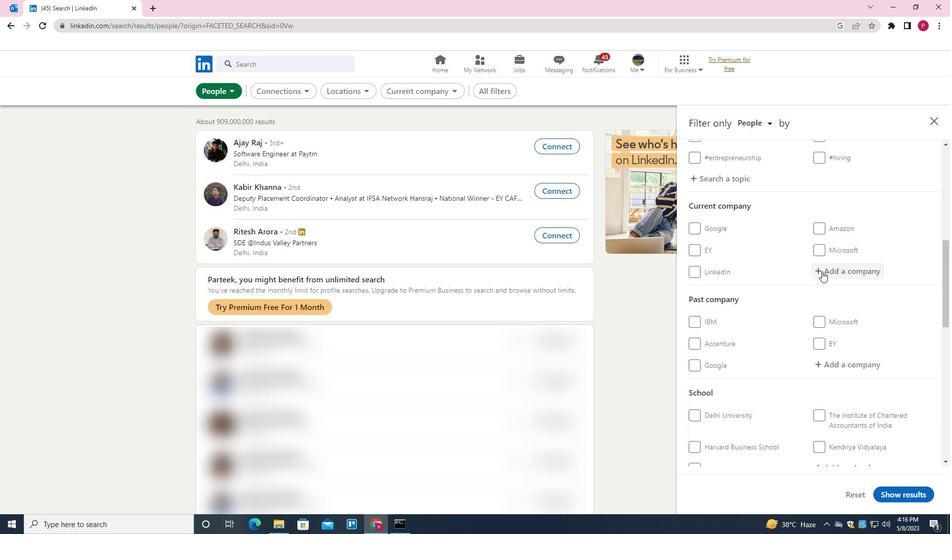 
Action: Mouse moved to (774, 299)
Screenshot: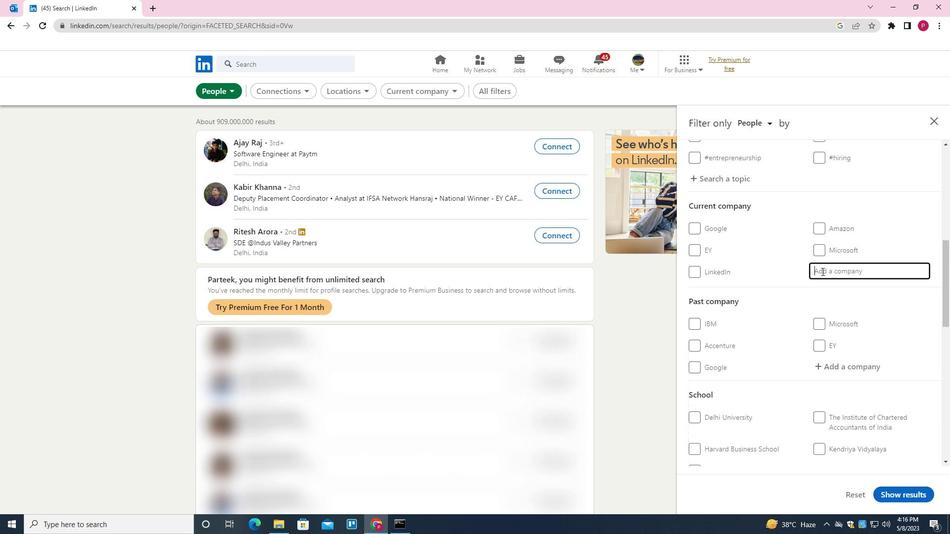 
Action: Key pressed <Key.shift>MANAPPURAM<Key.space><Key.shift><Key.shift><Key.shift><Key.shift><Key.shift>FINANCE<Key.space><Key.shift>LIMITED<Key.down><Key.enter>
Screenshot: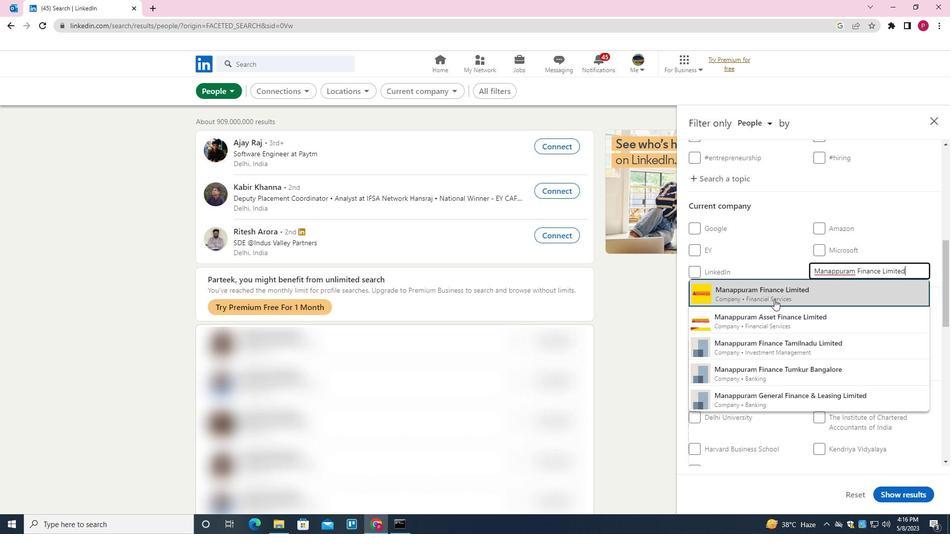 
Action: Mouse moved to (773, 300)
Screenshot: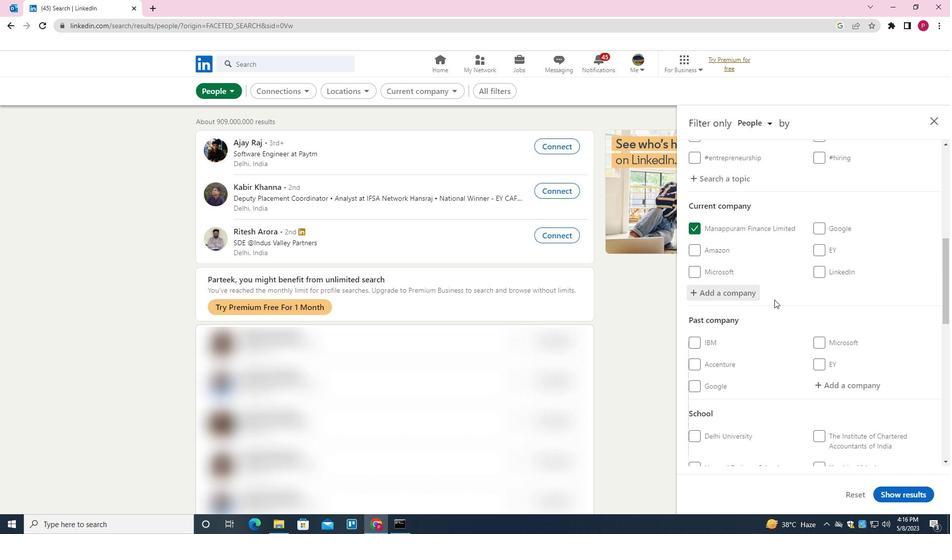 
Action: Mouse scrolled (773, 300) with delta (0, 0)
Screenshot: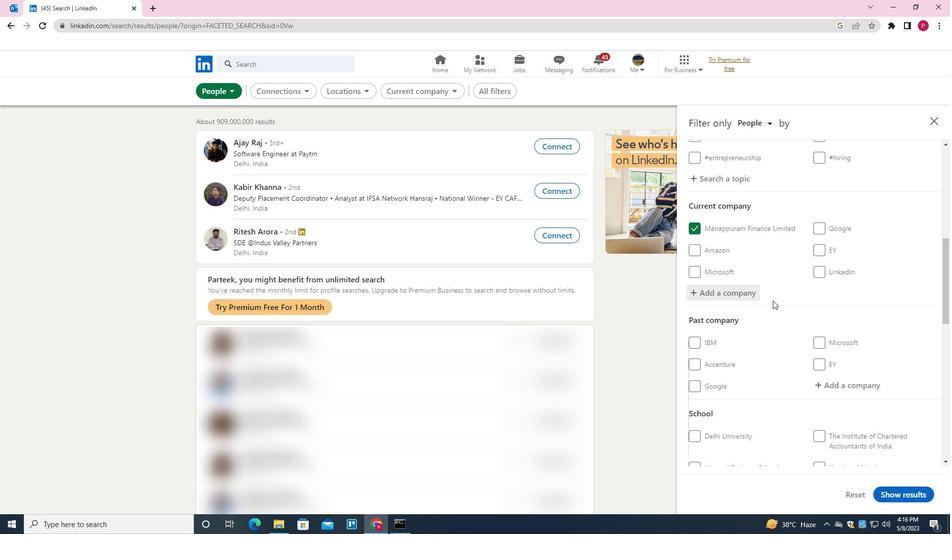 
Action: Mouse scrolled (773, 300) with delta (0, 0)
Screenshot: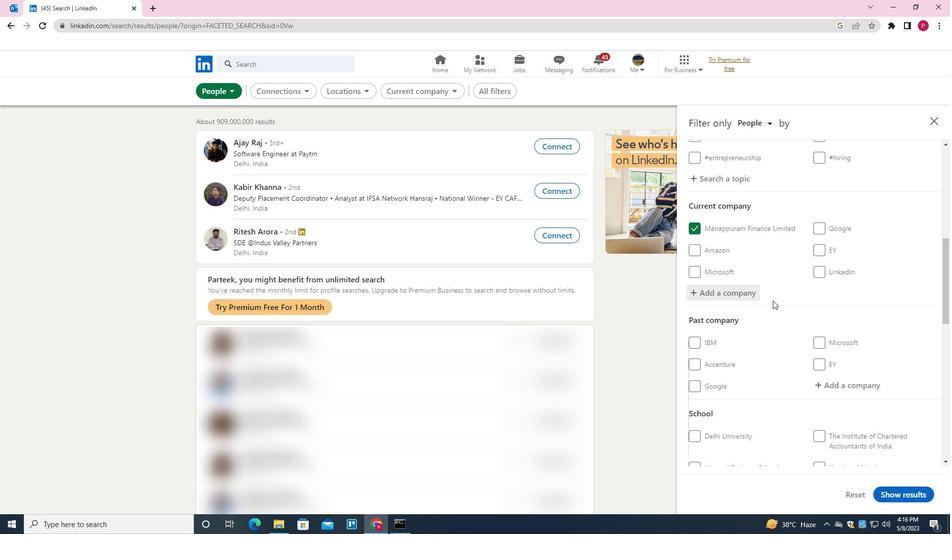 
Action: Mouse scrolled (773, 300) with delta (0, 0)
Screenshot: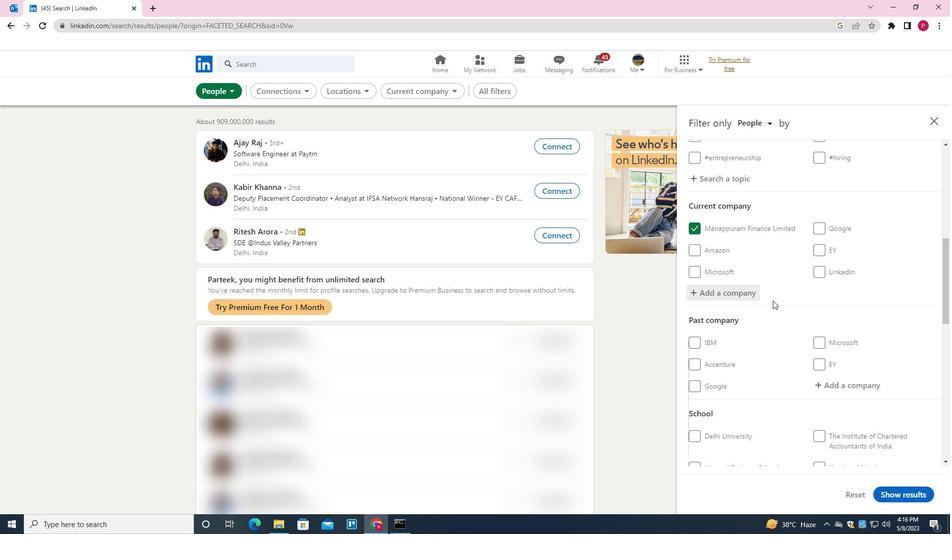 
Action: Mouse scrolled (773, 300) with delta (0, 0)
Screenshot: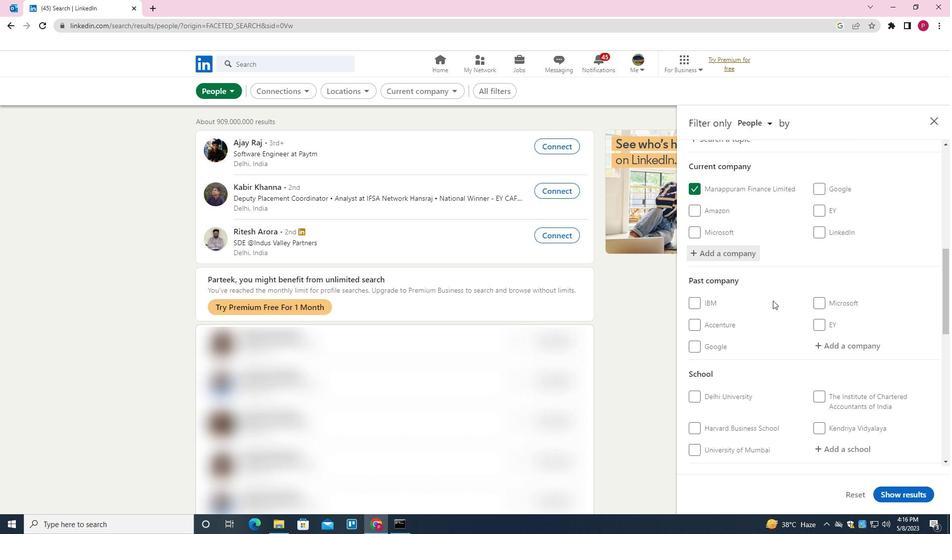 
Action: Mouse scrolled (773, 300) with delta (0, 0)
Screenshot: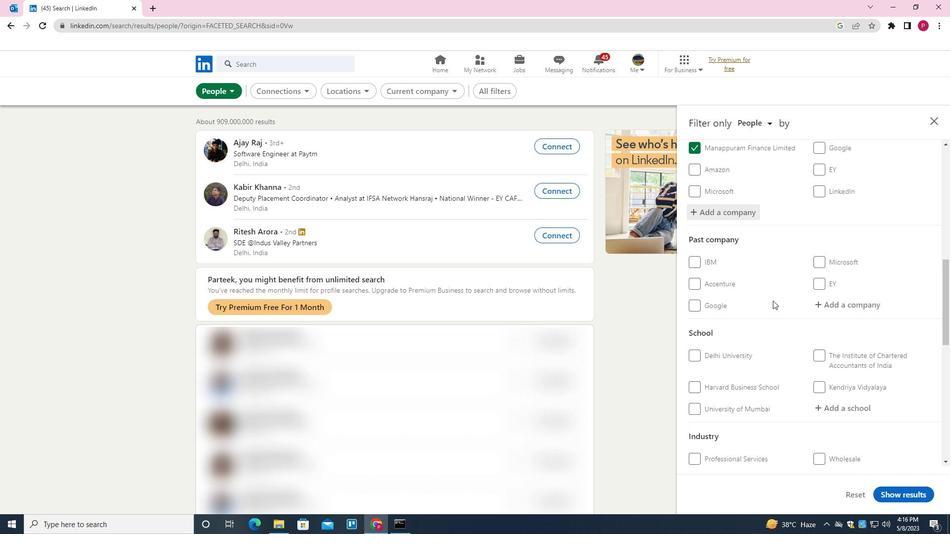 
Action: Mouse moved to (856, 243)
Screenshot: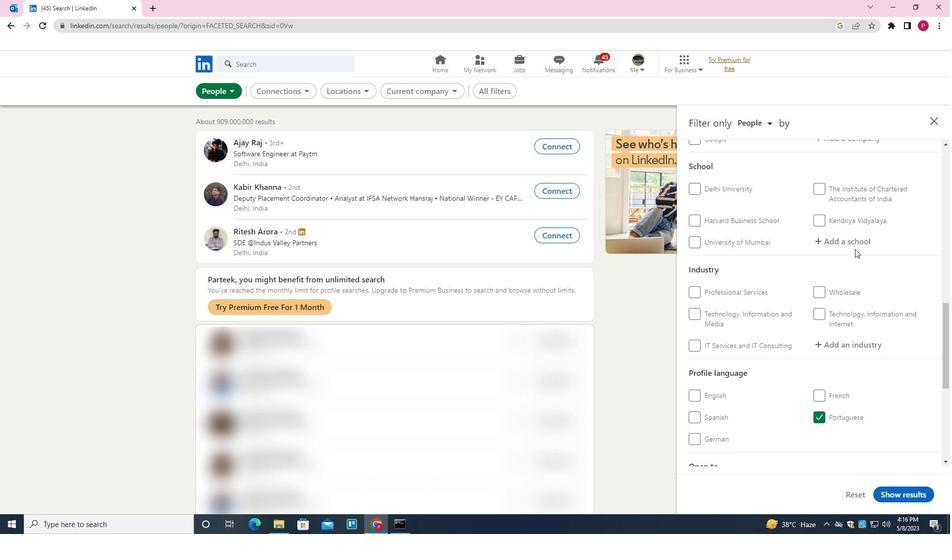
Action: Mouse pressed left at (856, 243)
Screenshot: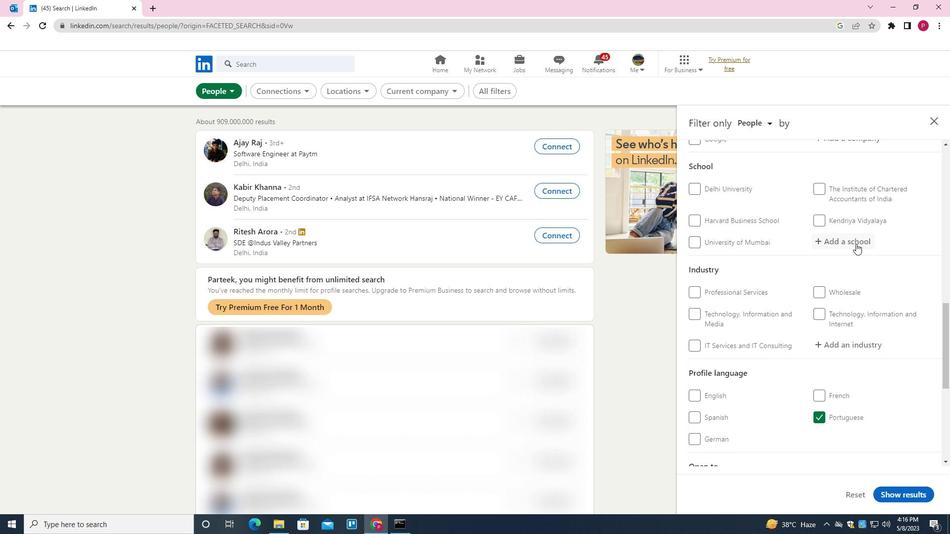 
Action: Key pressed <Key.shift><Key.shift><Key.shift><Key.shift><Key.shift><Key.shift>BHARATH<Key.space><Key.shift>INSTITUTE<Key.space>OF<Key.space><Key.shift><Key.shift><Key.shift><Key.shift>SCIENCE<Key.space>AND<Key.space><Key.shift><Key.shift>TECHNOLOGY<Key.down><Key.enter>
Screenshot: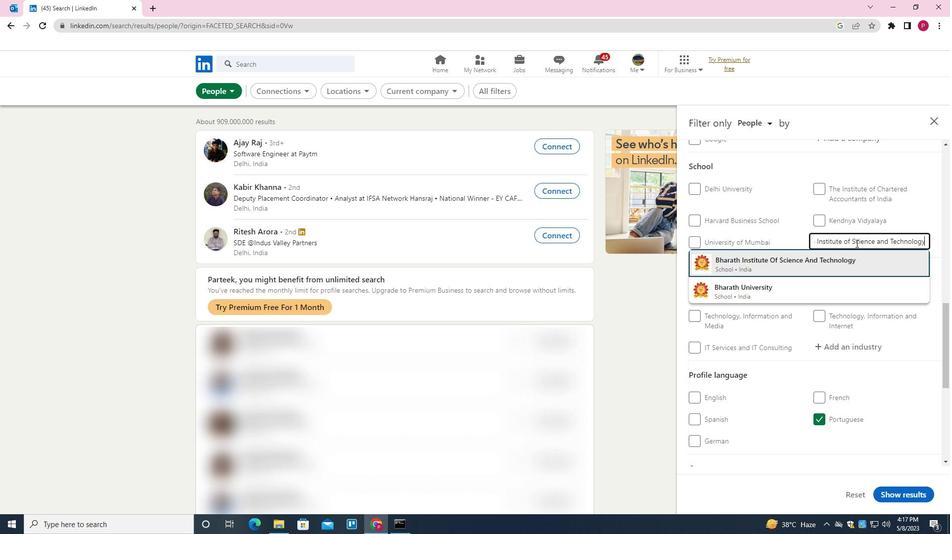 
Action: Mouse moved to (839, 252)
Screenshot: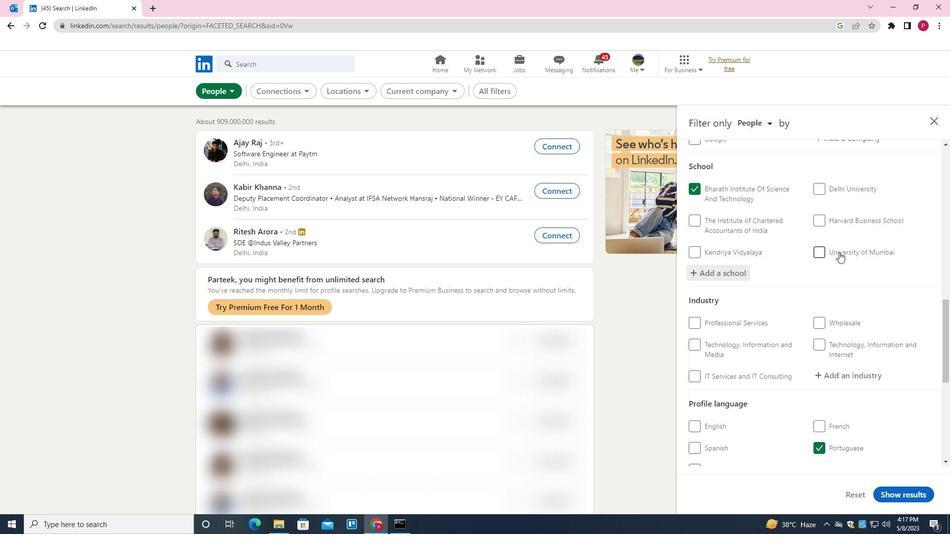 
Action: Mouse scrolled (839, 251) with delta (0, 0)
Screenshot: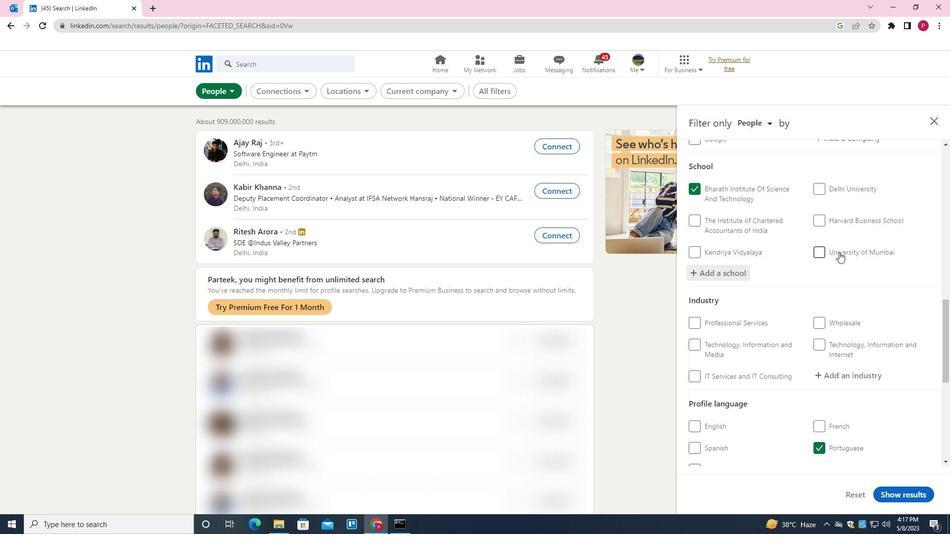 
Action: Mouse moved to (839, 253)
Screenshot: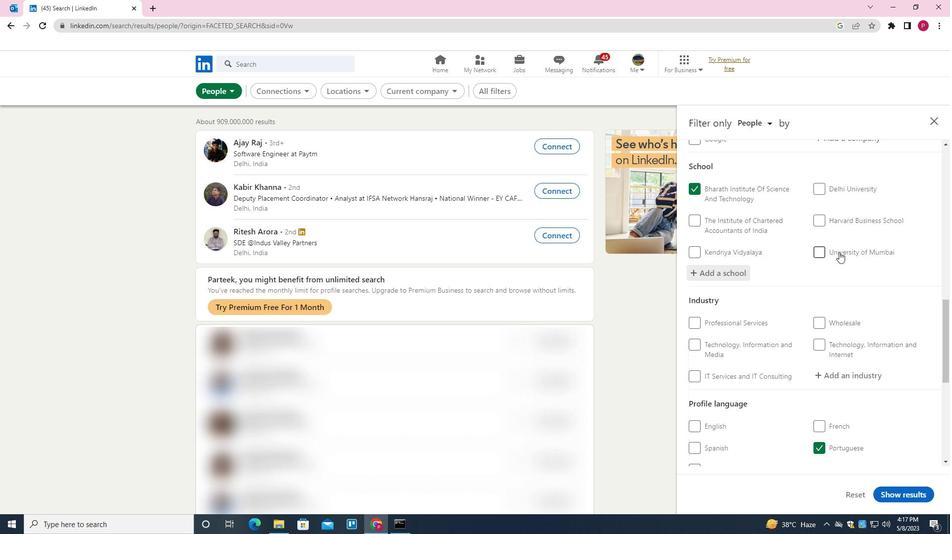 
Action: Mouse scrolled (839, 252) with delta (0, 0)
Screenshot: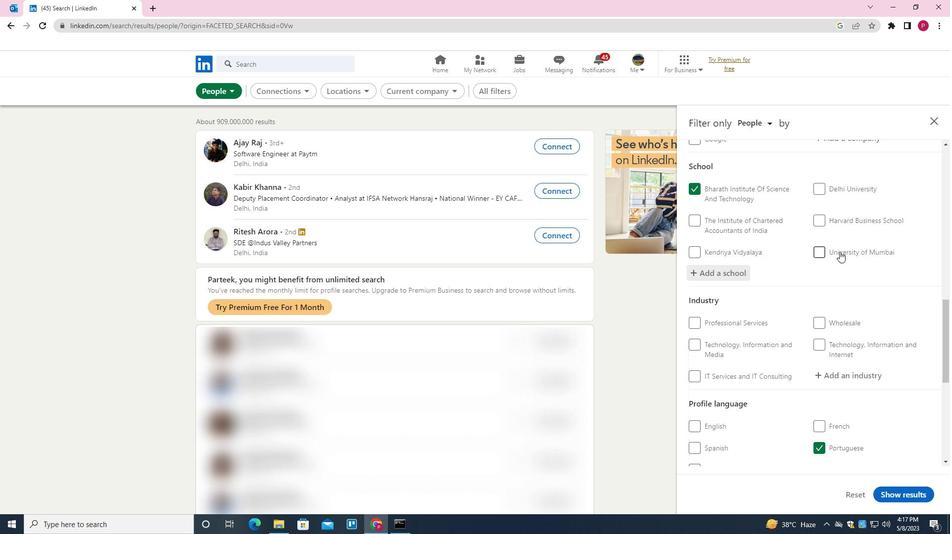 
Action: Mouse scrolled (839, 252) with delta (0, 0)
Screenshot: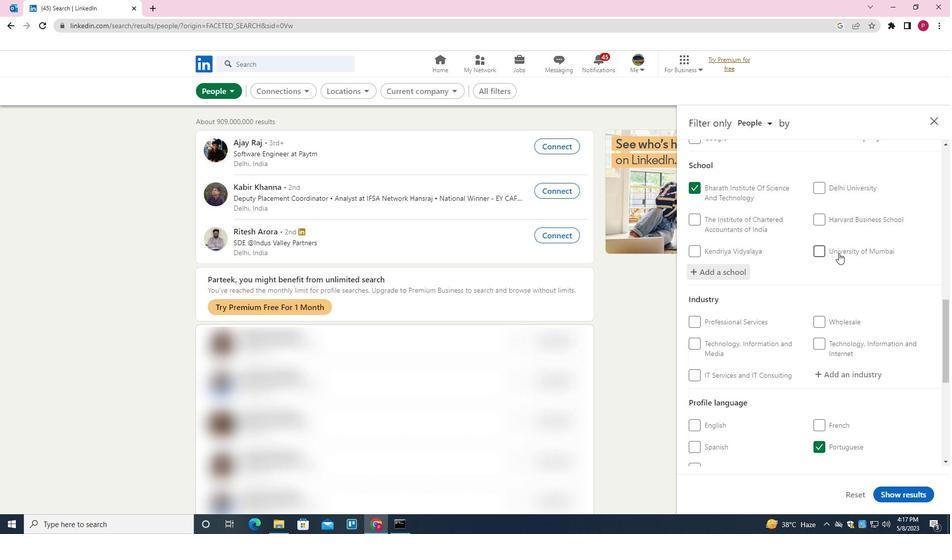 
Action: Mouse moved to (845, 229)
Screenshot: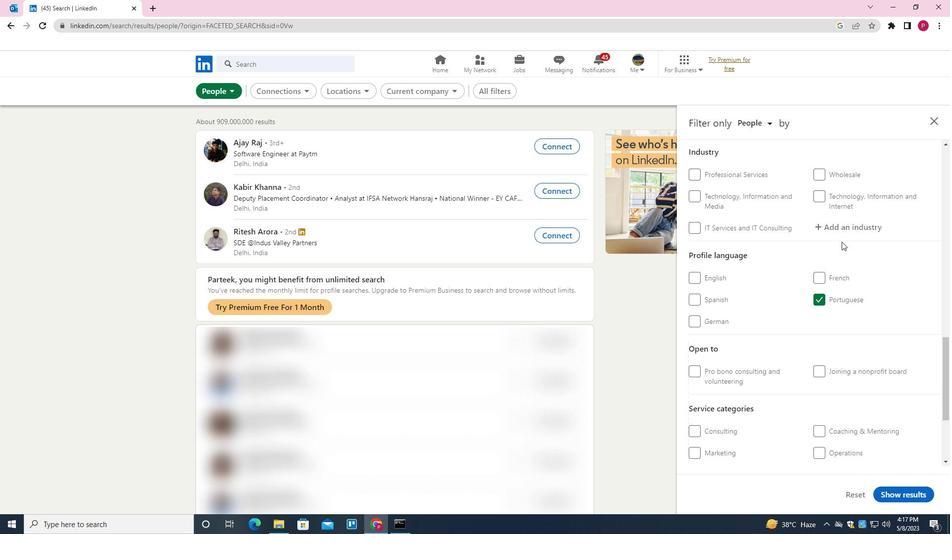 
Action: Mouse pressed left at (845, 229)
Screenshot: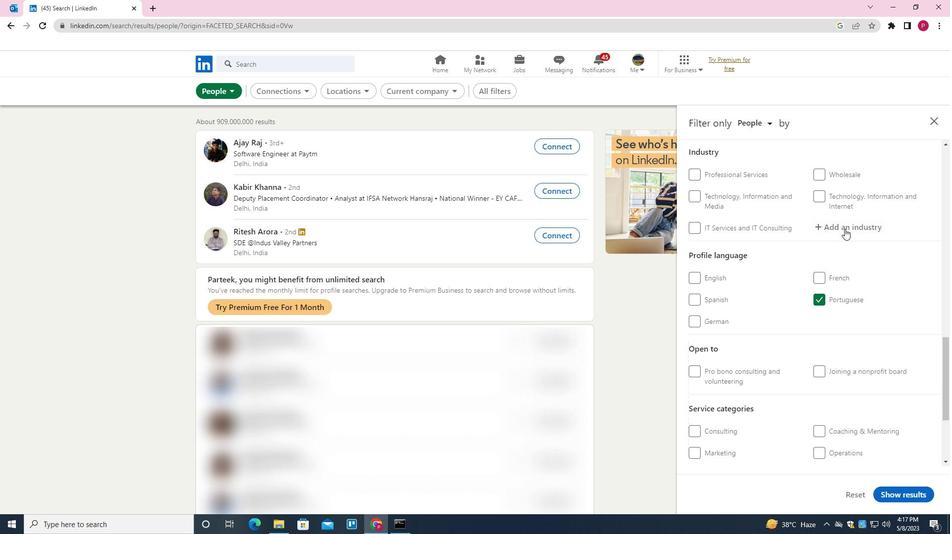 
Action: Mouse moved to (695, 326)
Screenshot: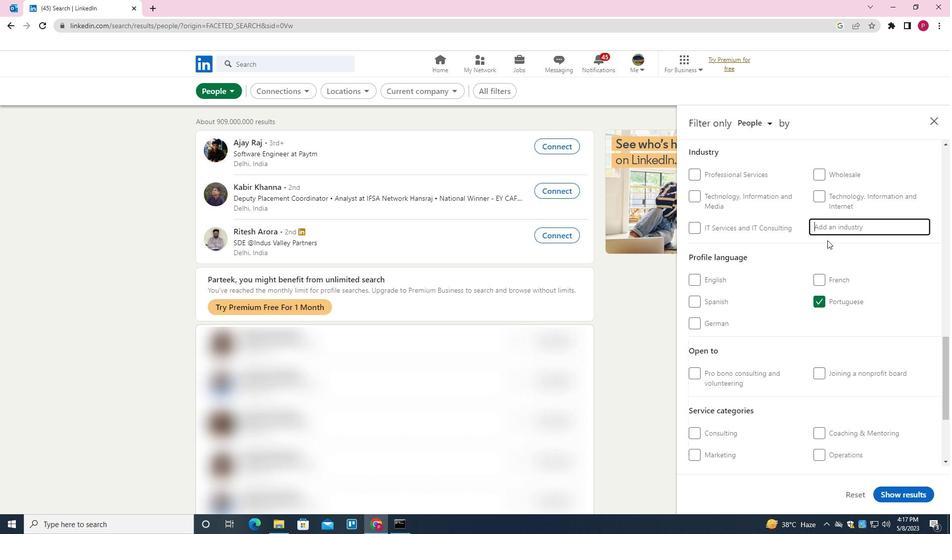 
Action: Key pressed <Key.shift>COMPUTER<Key.space><Key.shift>GAMES<Key.down><Key.enter>
Screenshot: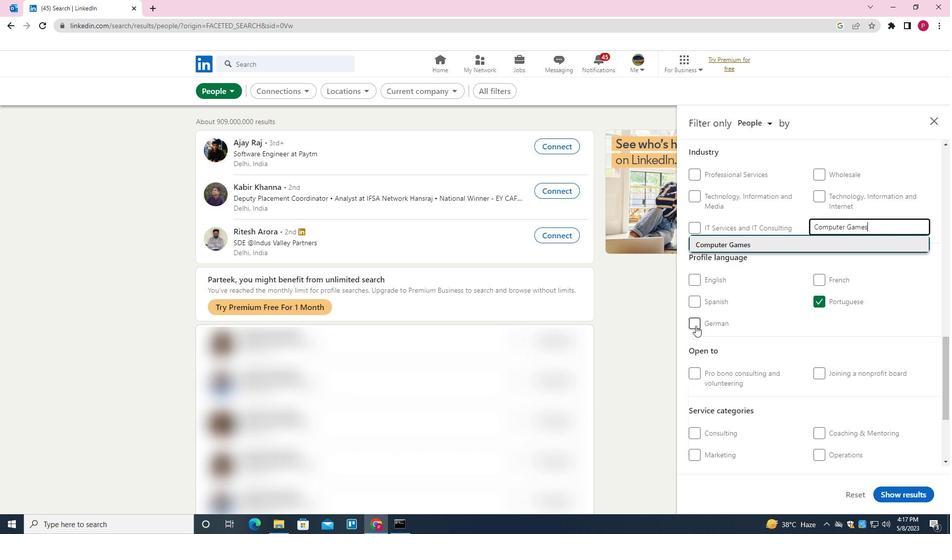 
Action: Mouse moved to (792, 314)
Screenshot: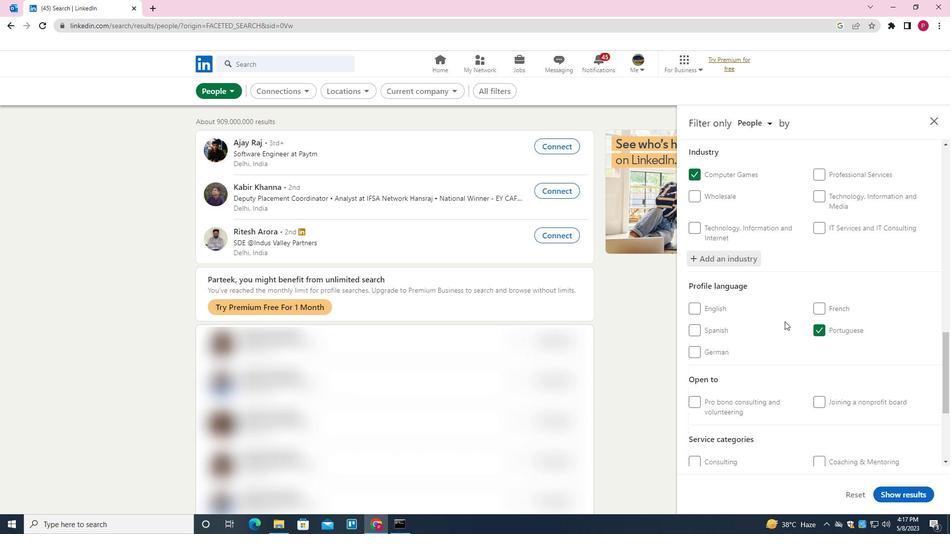 
Action: Mouse scrolled (792, 313) with delta (0, 0)
Screenshot: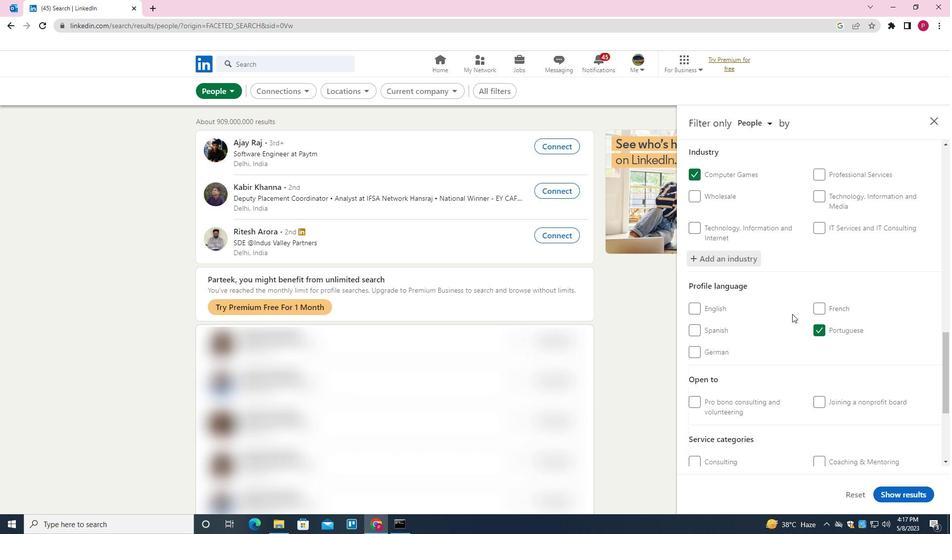 
Action: Mouse scrolled (792, 313) with delta (0, 0)
Screenshot: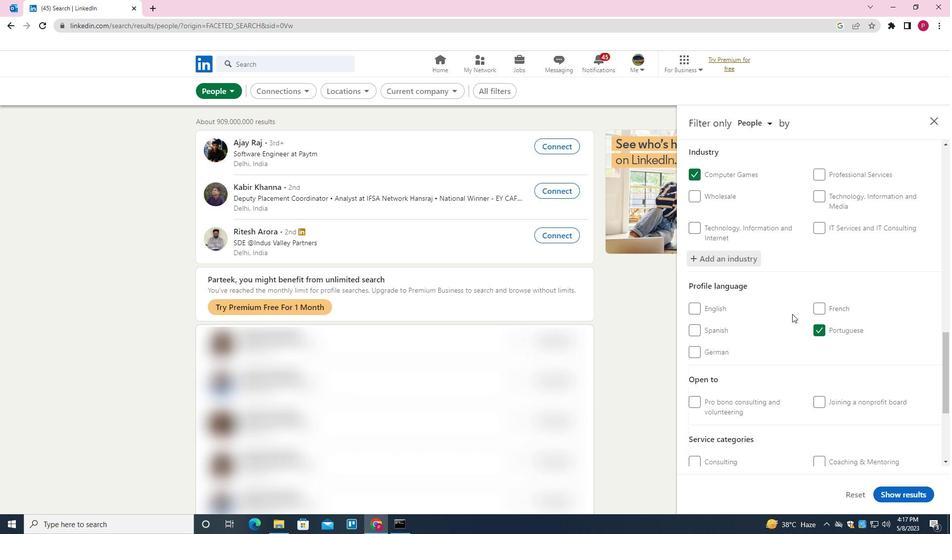
Action: Mouse moved to (794, 316)
Screenshot: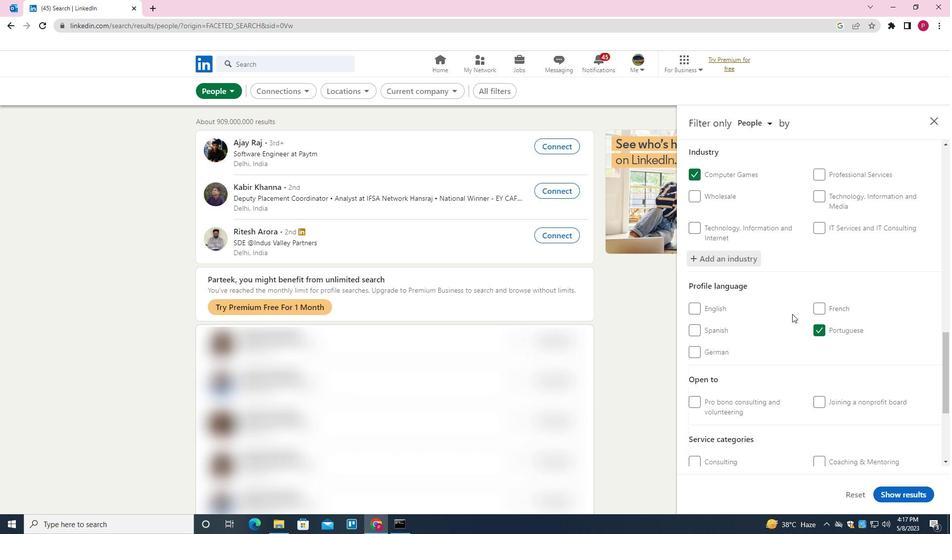 
Action: Mouse scrolled (794, 315) with delta (0, 0)
Screenshot: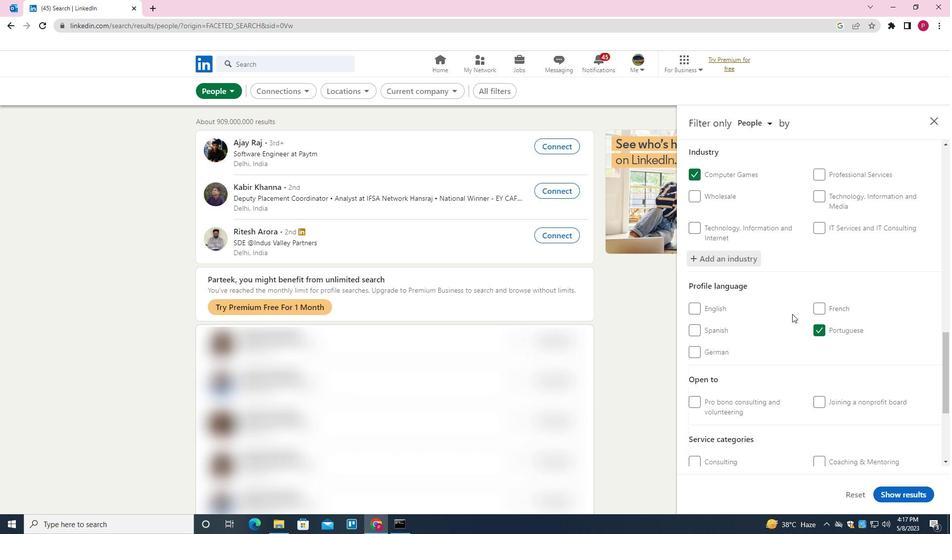 
Action: Mouse moved to (834, 357)
Screenshot: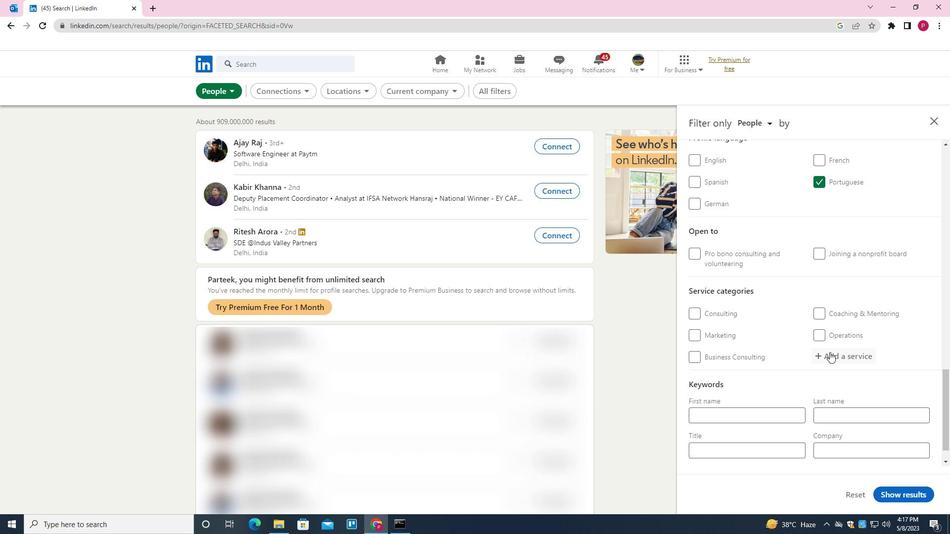 
Action: Mouse pressed left at (834, 357)
Screenshot: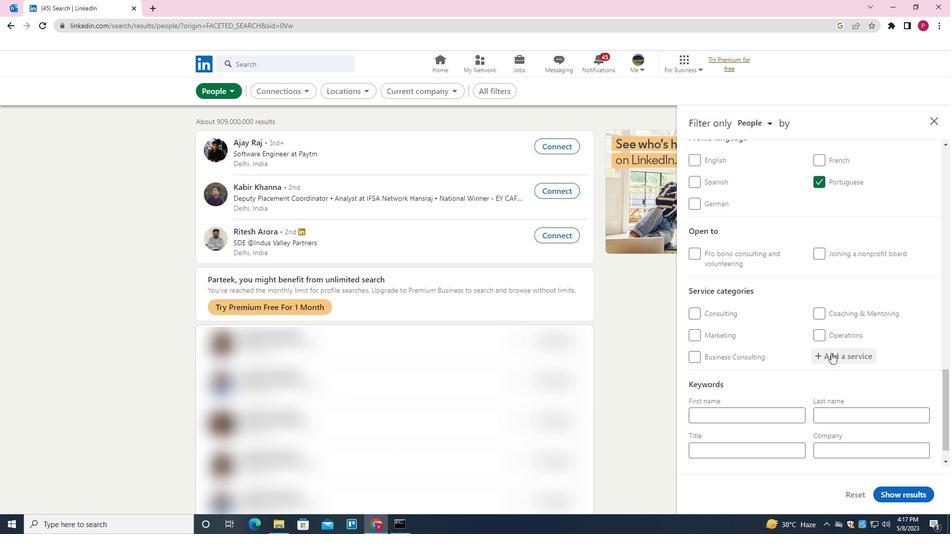 
Action: Mouse moved to (822, 356)
Screenshot: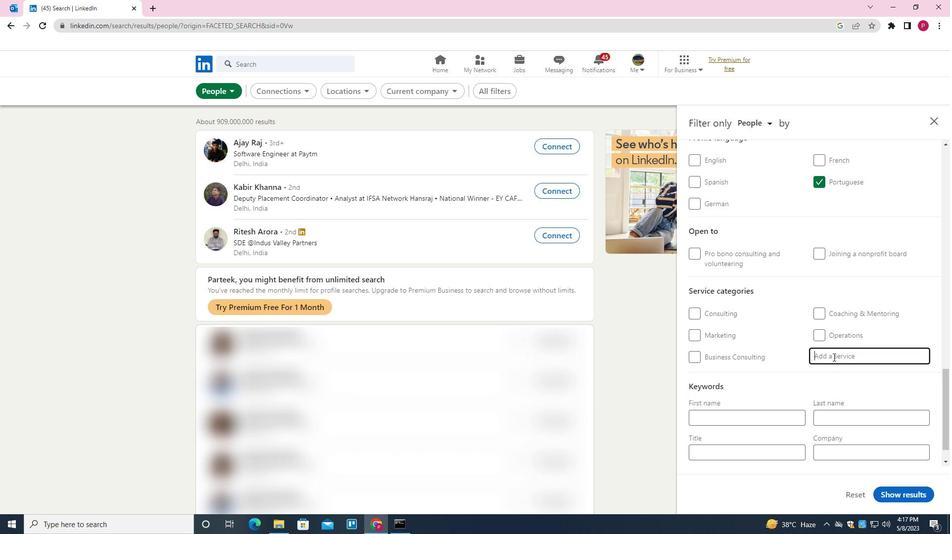 
Action: Key pressed <Key.shift><Key.shift><Key.shift><Key.shift><Key.shift><Key.shift><Key.shift><Key.shift><Key.shift><Key.shift><Key.shift><Key.shift><Key.shift>UX<Key.space><Key.shift>RESEARCH<Key.down><Key.enter>
Screenshot: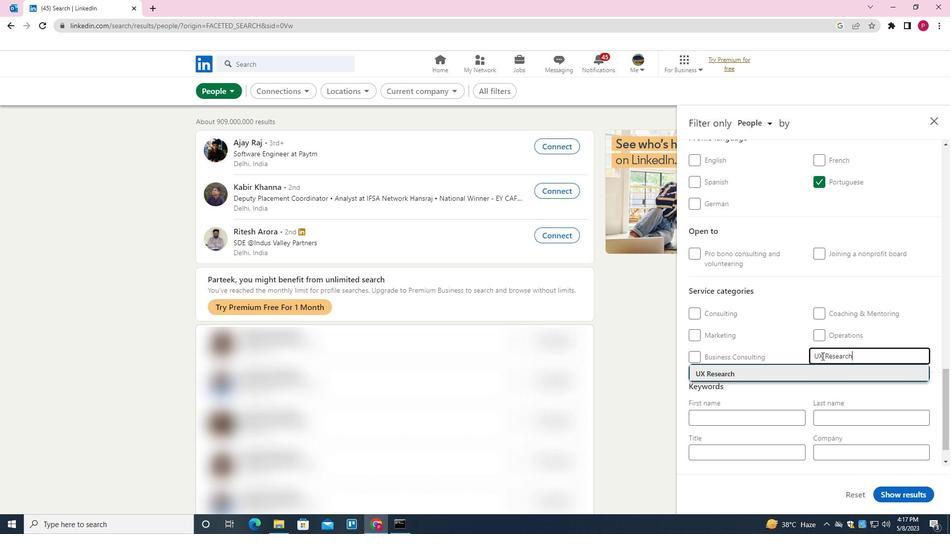 
Action: Mouse moved to (821, 356)
Screenshot: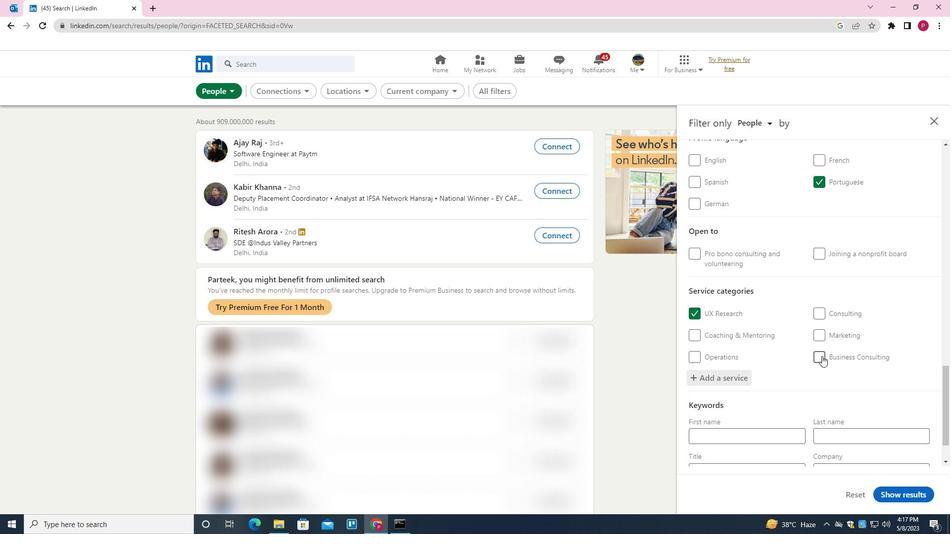 
Action: Mouse scrolled (821, 355) with delta (0, 0)
Screenshot: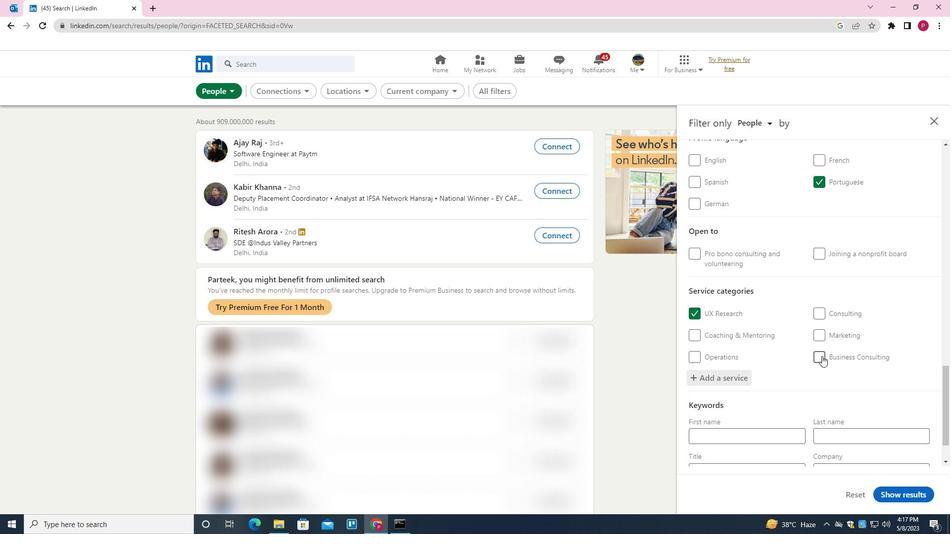 
Action: Mouse moved to (819, 357)
Screenshot: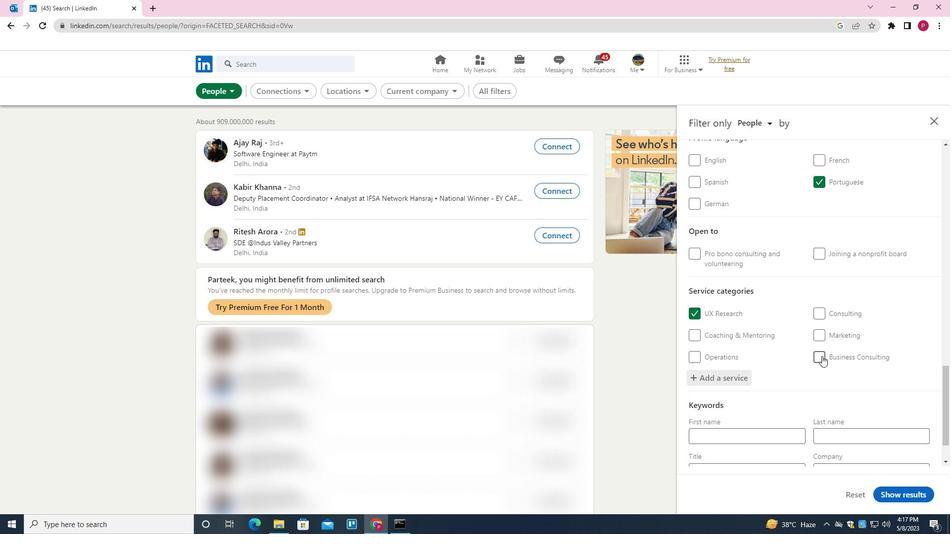 
Action: Mouse scrolled (819, 356) with delta (0, 0)
Screenshot: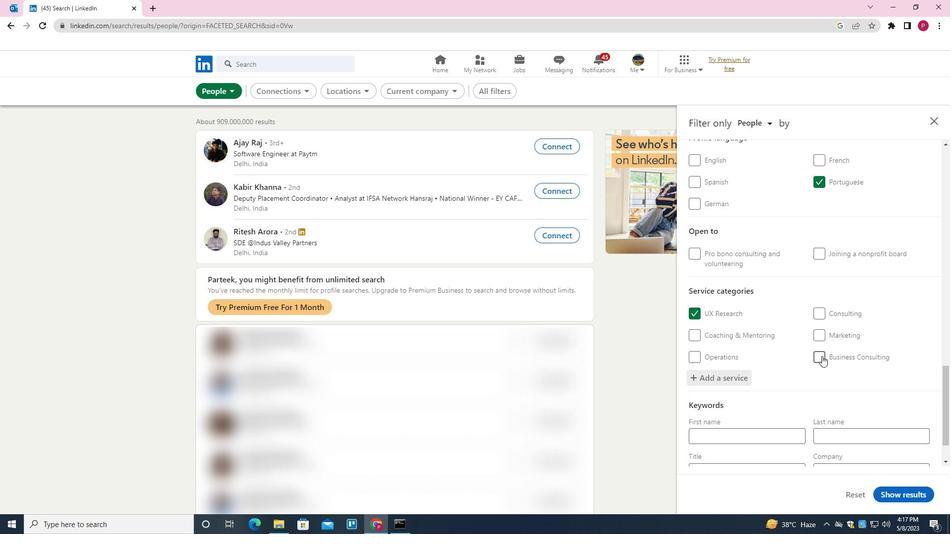 
Action: Mouse moved to (813, 361)
Screenshot: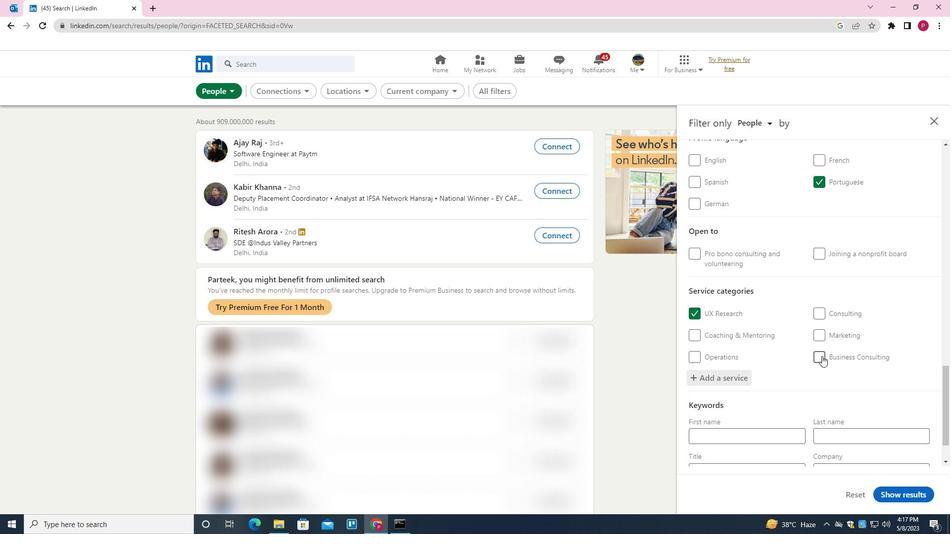 
Action: Mouse scrolled (813, 361) with delta (0, 0)
Screenshot: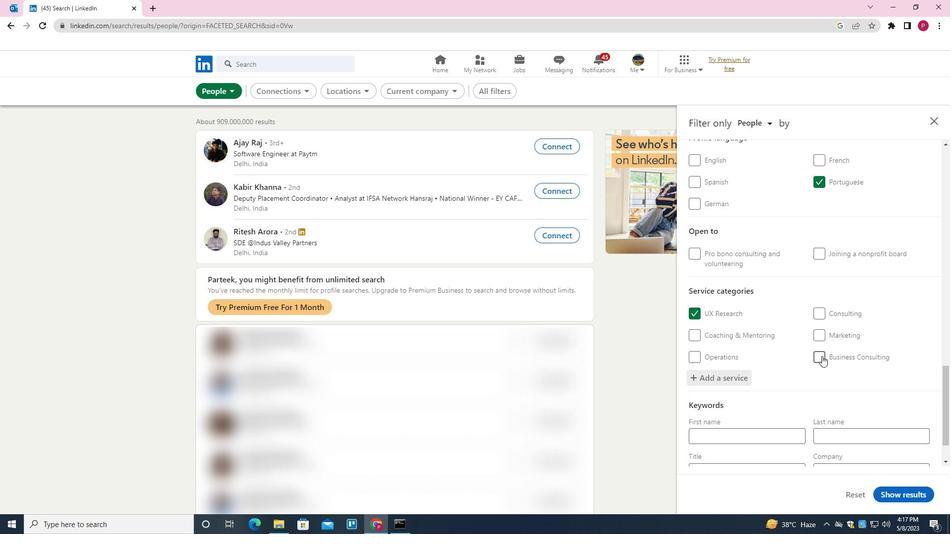 
Action: Mouse moved to (705, 423)
Screenshot: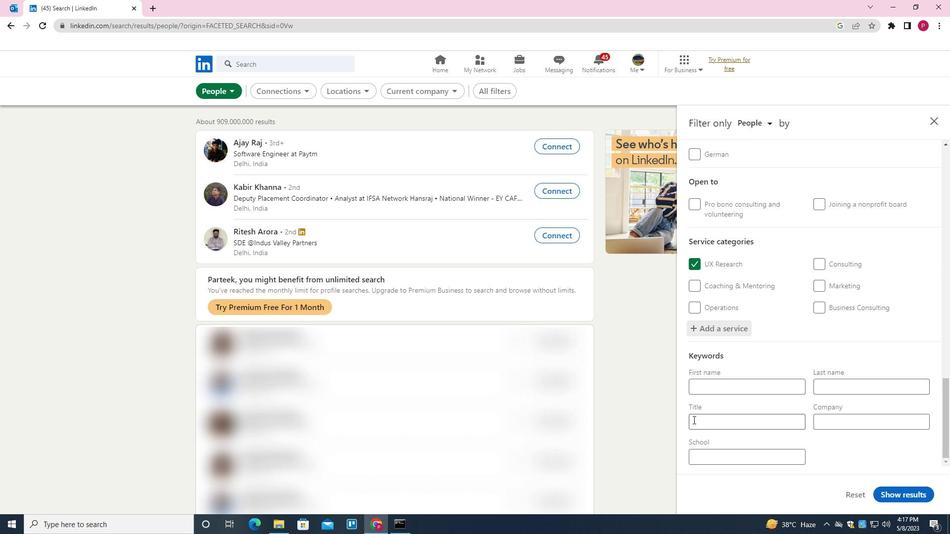 
Action: Mouse pressed left at (705, 423)
Screenshot: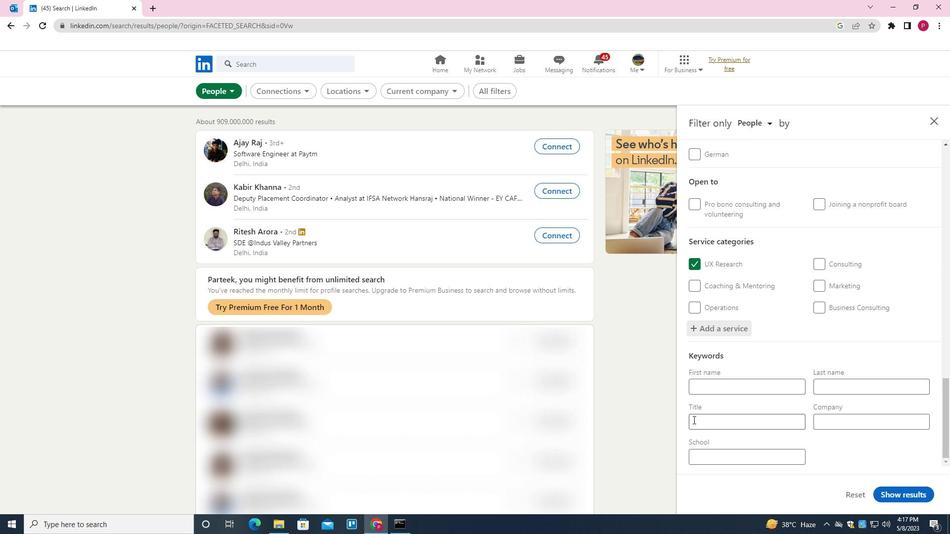 
Action: Key pressed <Key.shift>EDITOR.<Key.backspace>/<Key.space><Key.backspace><Key.shift><Key.shift><Key.shift><Key.shift><Key.shift><Key.shift><Key.shift><Key.shift><Key.shift><Key.shift><Key.shift><Key.shift><Key.shift><Key.shift><Key.shift><Key.shift><Key.shift><Key.shift><Key.shift><Key.shift>PROOFREADER
Screenshot: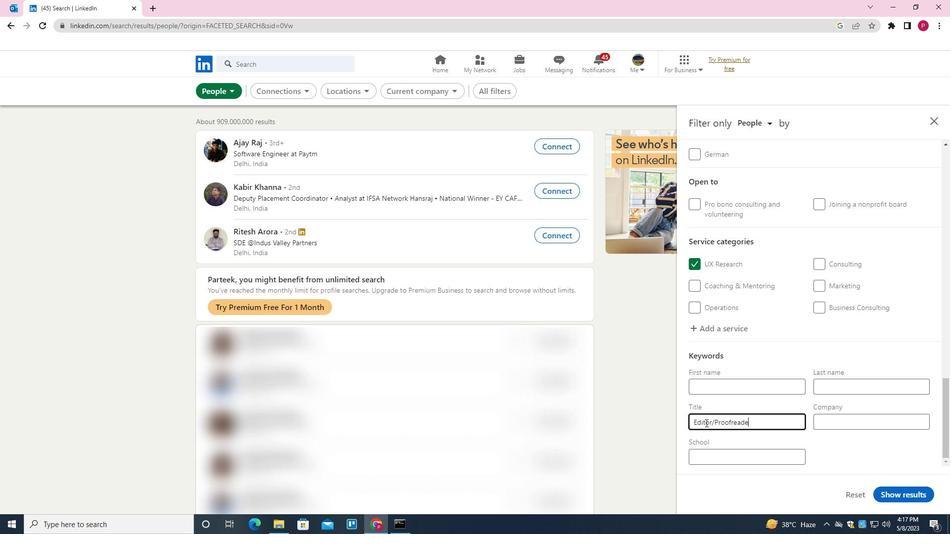 
Action: Mouse moved to (889, 494)
Screenshot: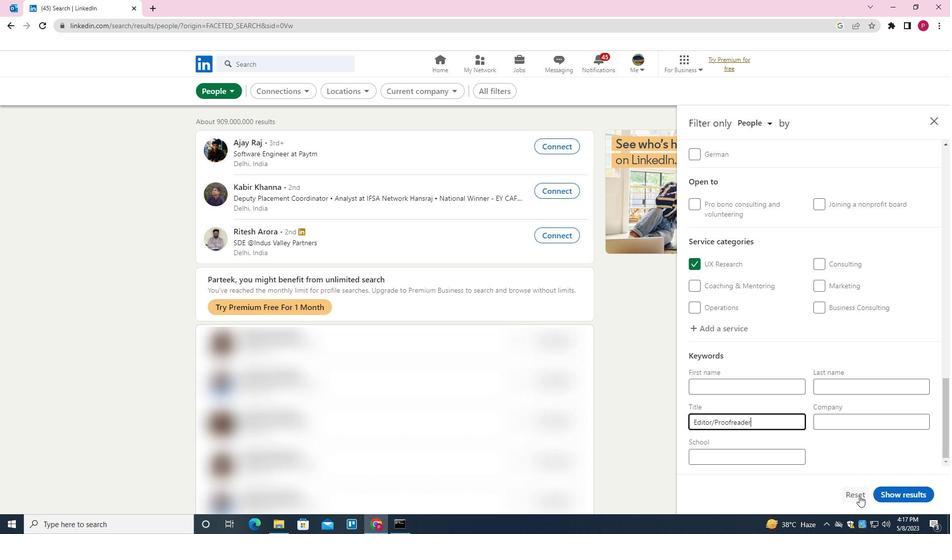 
Action: Mouse pressed left at (889, 494)
Screenshot: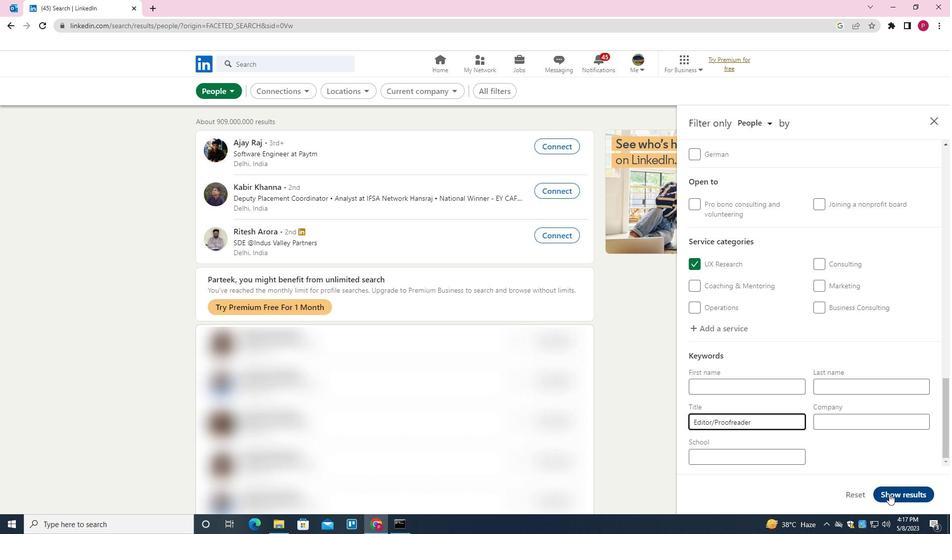 
Action: Mouse moved to (439, 202)
Screenshot: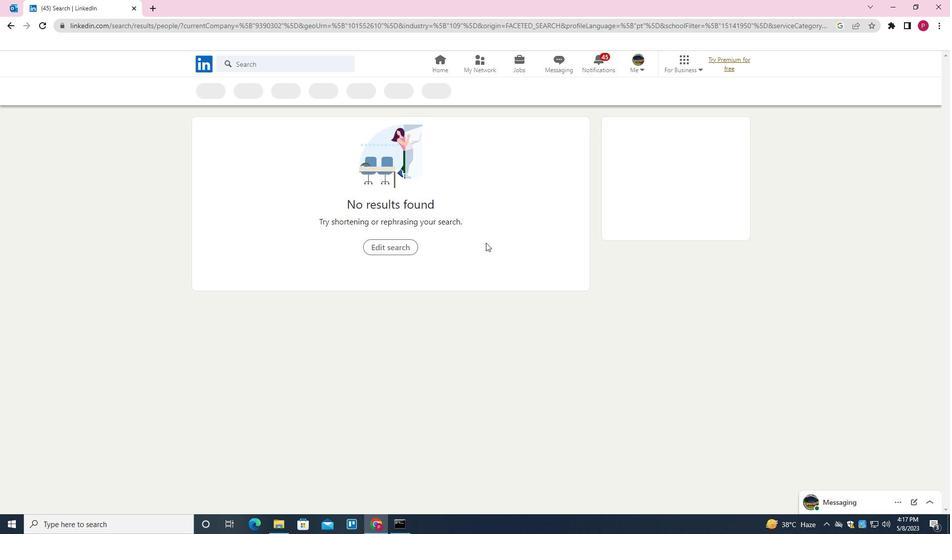 
